 Task: Notify me when the flight departure time changes.
Action: Mouse moved to (46, 95)
Screenshot: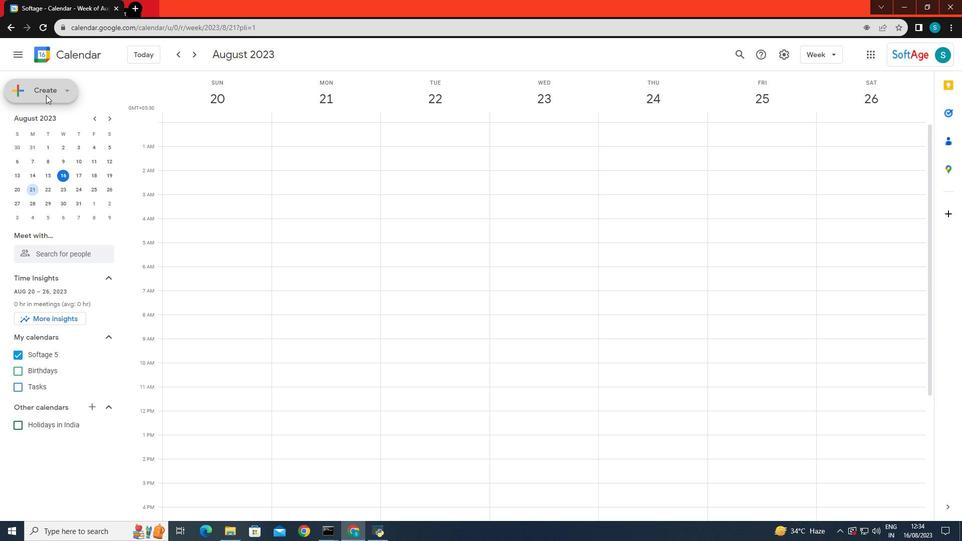 
Action: Mouse pressed left at (46, 95)
Screenshot: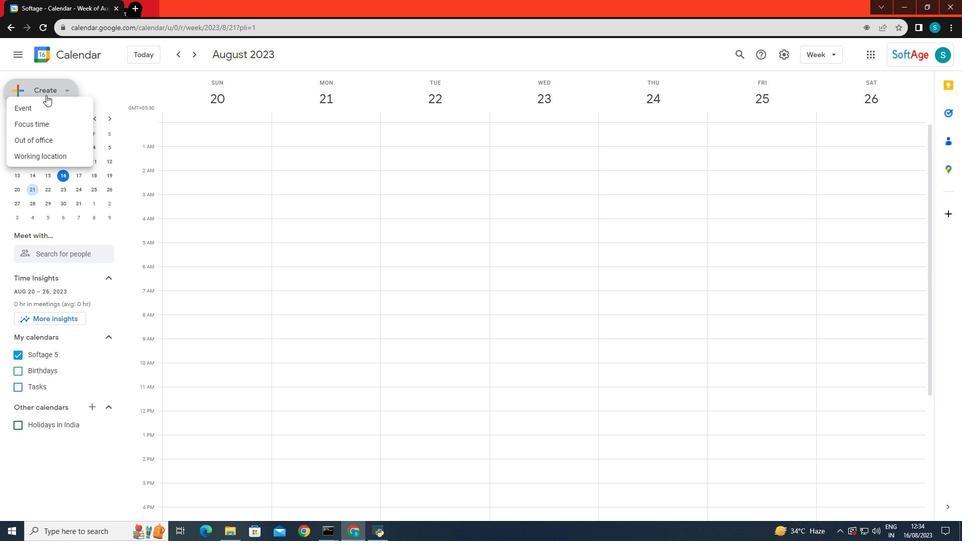 
Action: Mouse moved to (52, 122)
Screenshot: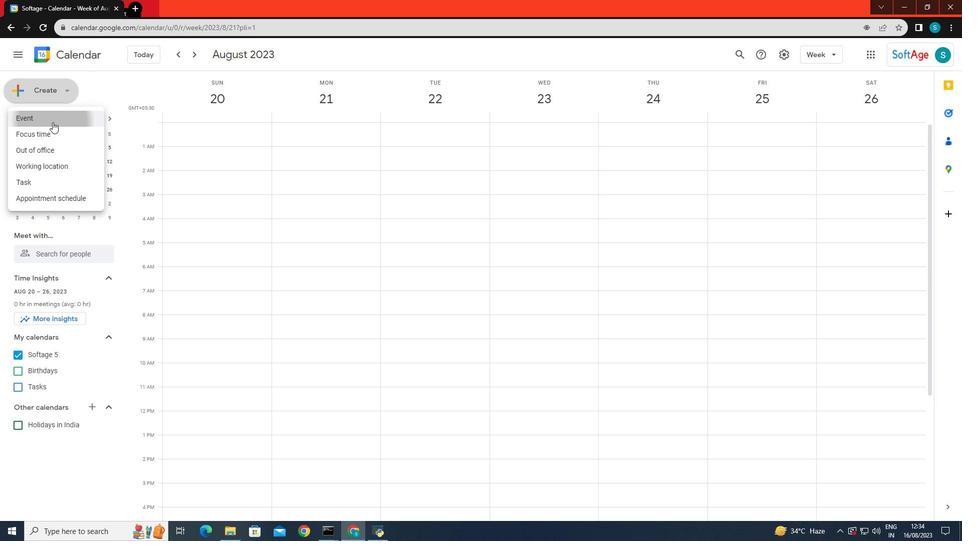
Action: Mouse pressed left at (52, 122)
Screenshot: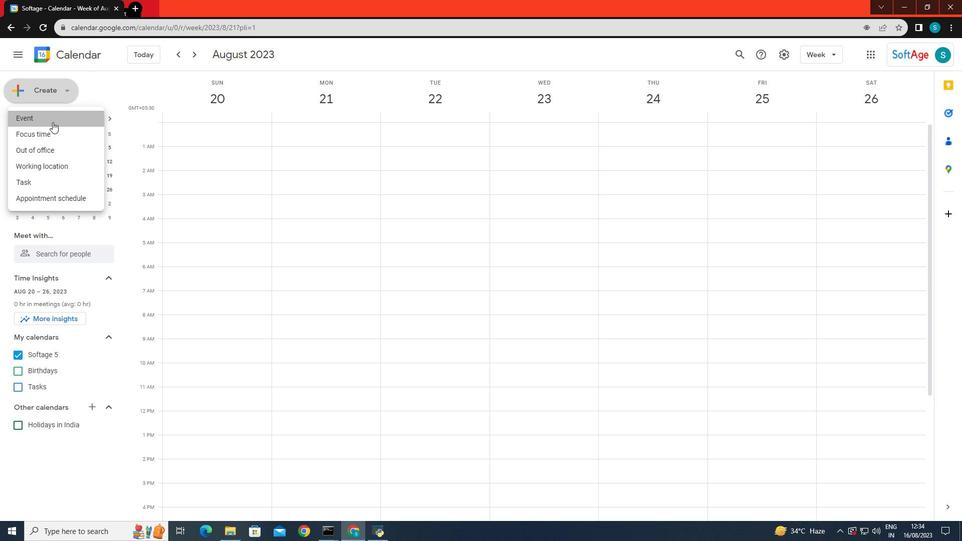 
Action: Mouse moved to (669, 423)
Screenshot: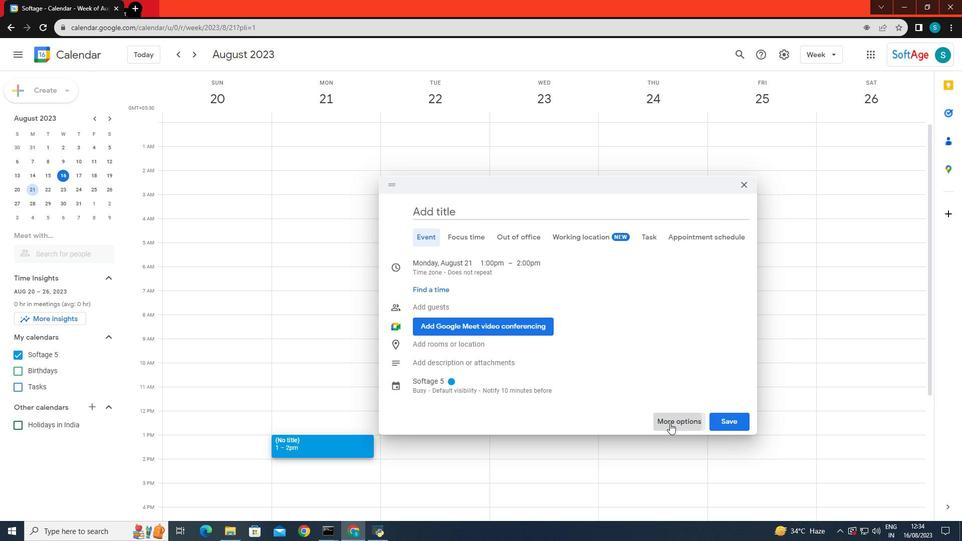 
Action: Mouse pressed left at (669, 423)
Screenshot: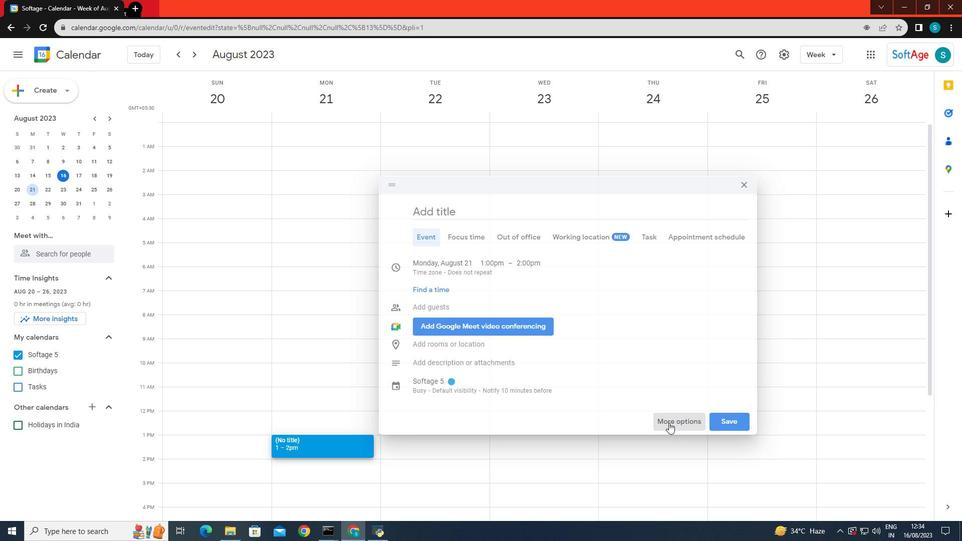
Action: Mouse moved to (93, 63)
Screenshot: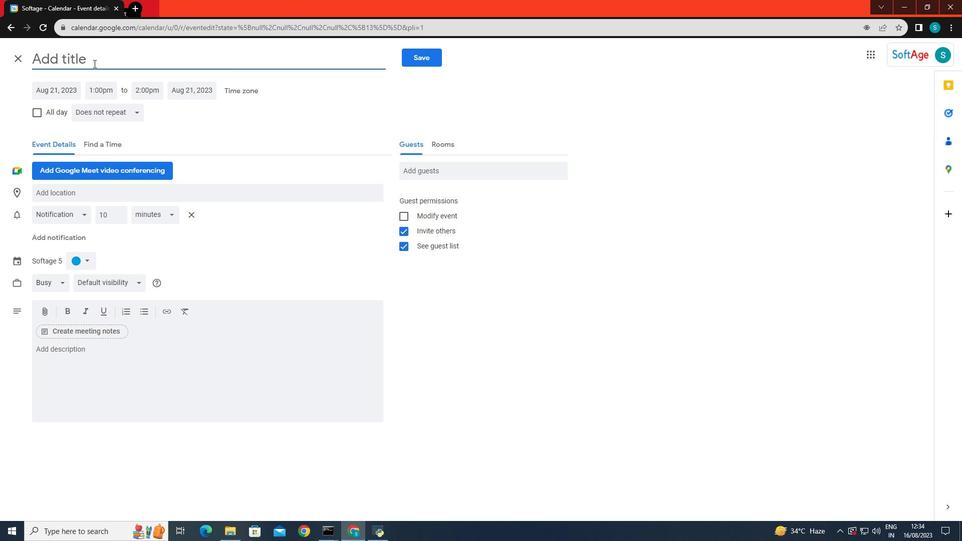 
Action: Mouse pressed left at (93, 63)
Screenshot: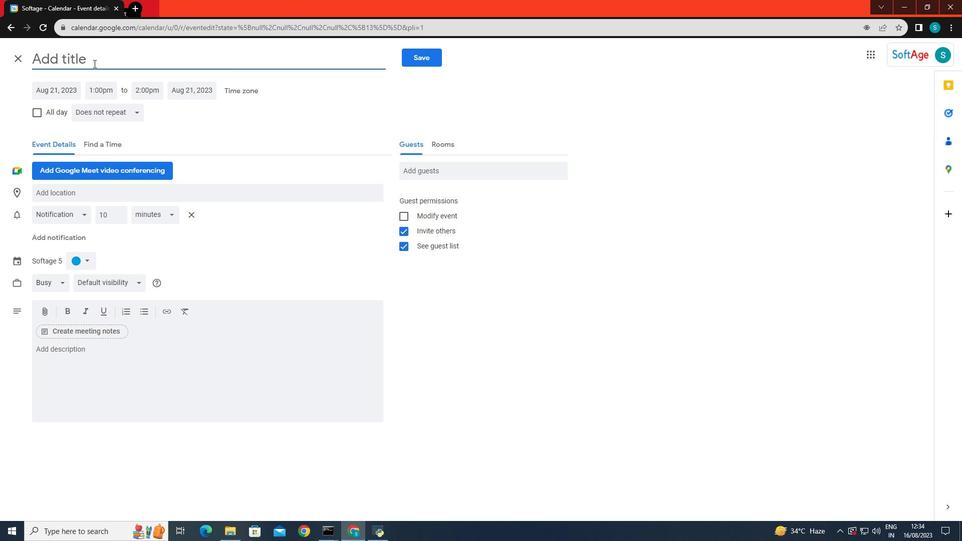 
Action: Key pressed d<Key.backspace><Key.caps_lock>F<Key.caps_lock>light<Key.space>departure<Key.space>time<Key.space>changes.
Screenshot: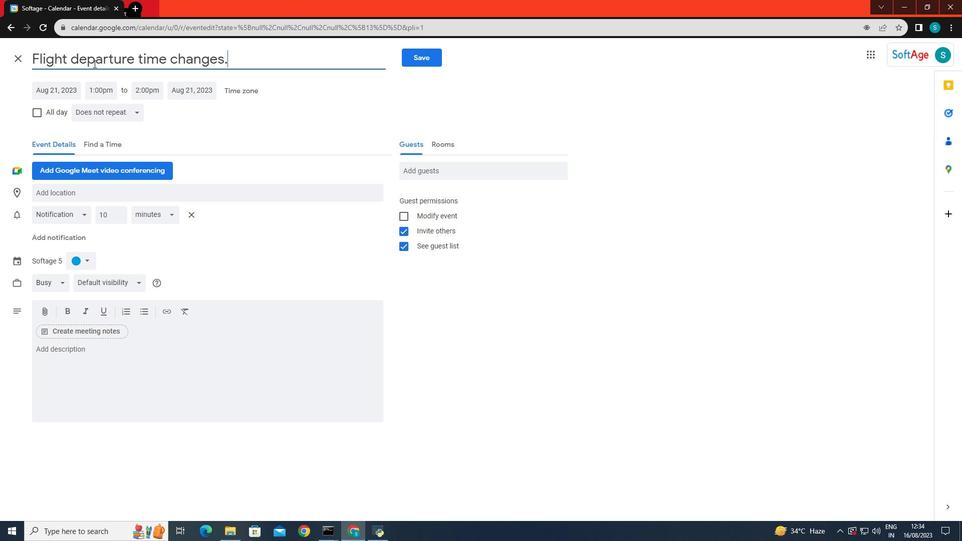 
Action: Mouse moved to (113, 93)
Screenshot: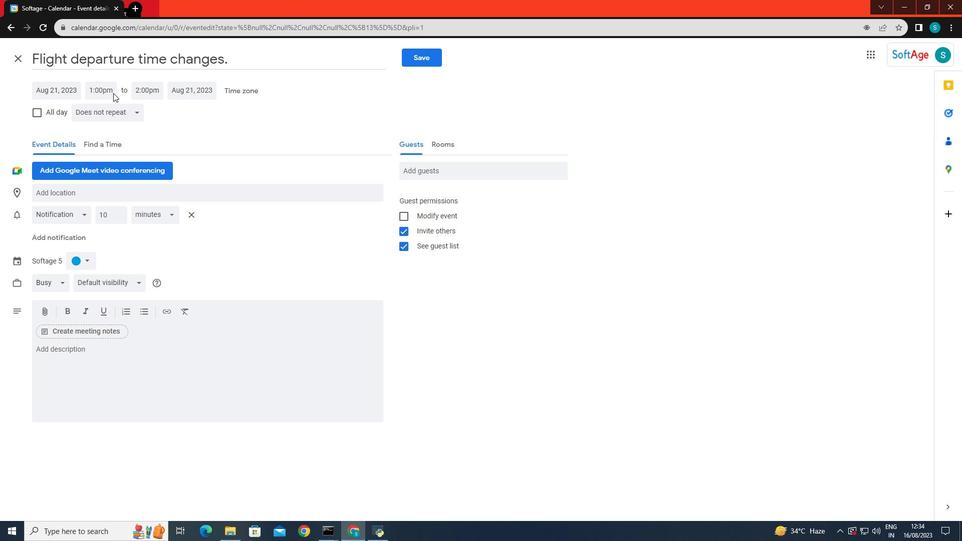 
Action: Mouse pressed left at (113, 93)
Screenshot: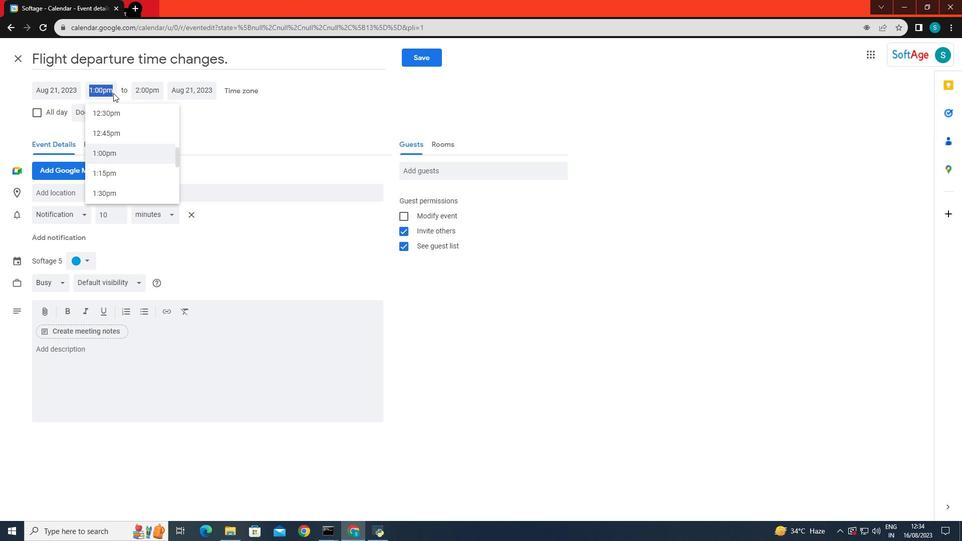 
Action: Mouse moved to (110, 173)
Screenshot: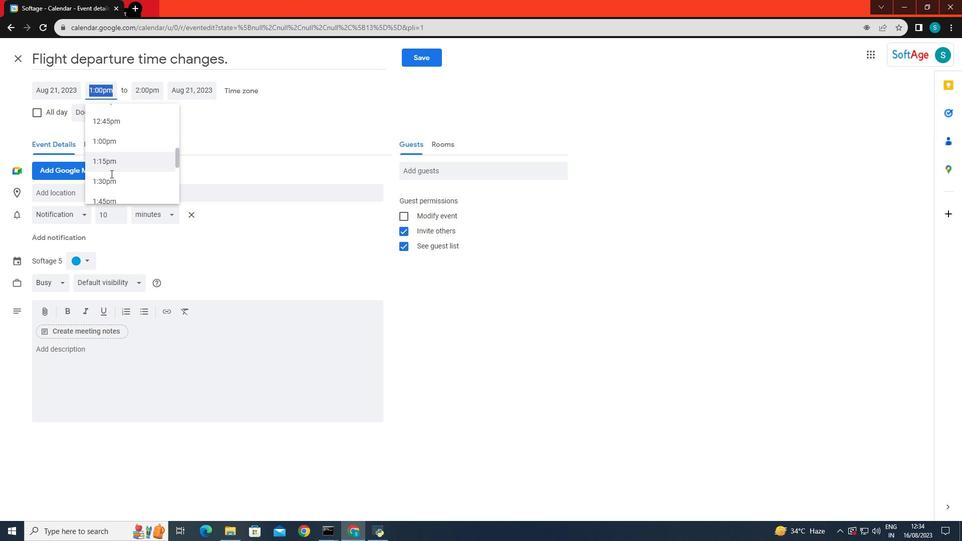 
Action: Mouse scrolled (110, 173) with delta (0, 0)
Screenshot: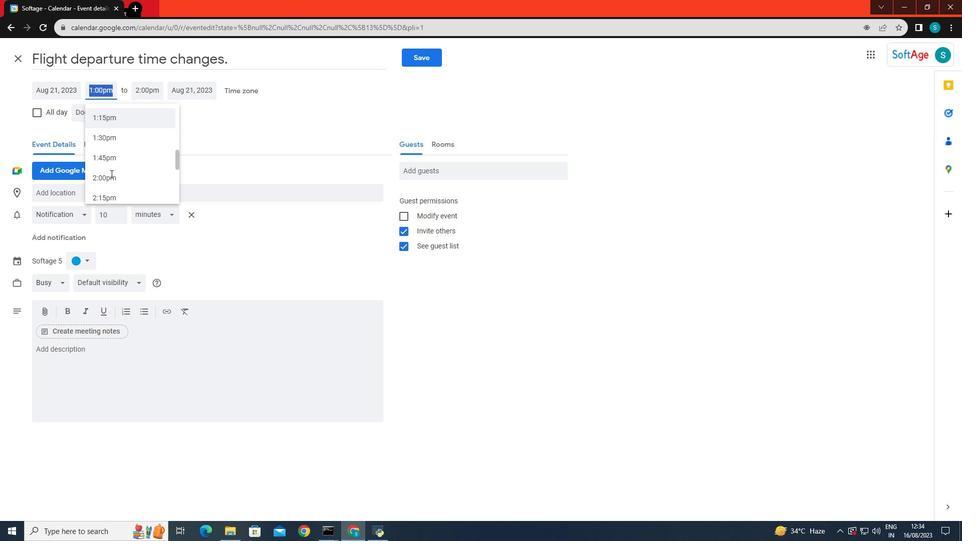 
Action: Mouse scrolled (110, 173) with delta (0, 0)
Screenshot: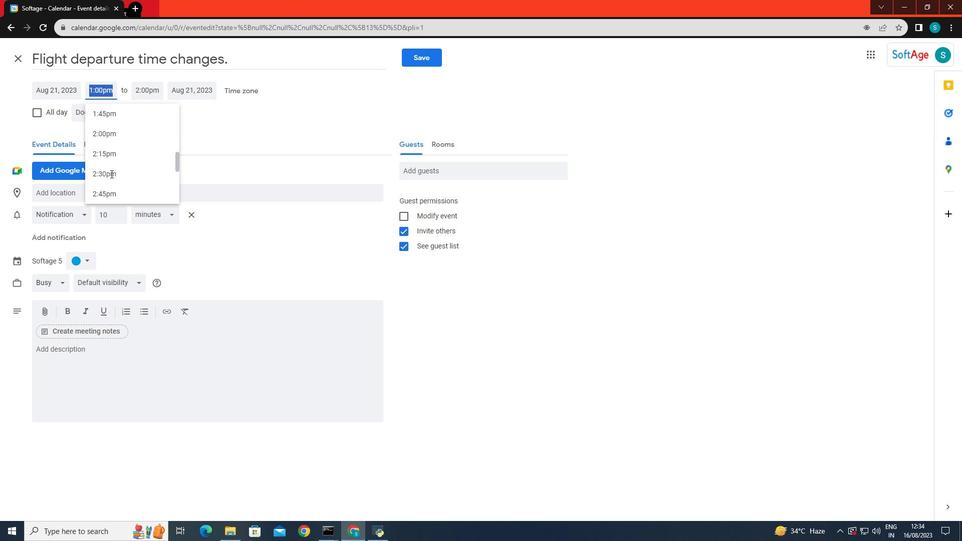 
Action: Mouse moved to (113, 137)
Screenshot: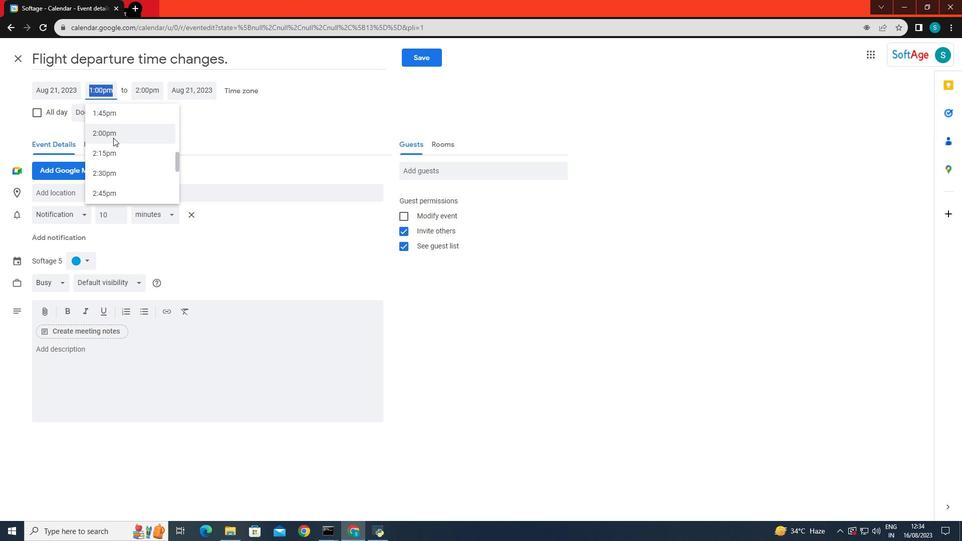 
Action: Mouse pressed left at (113, 137)
Screenshot: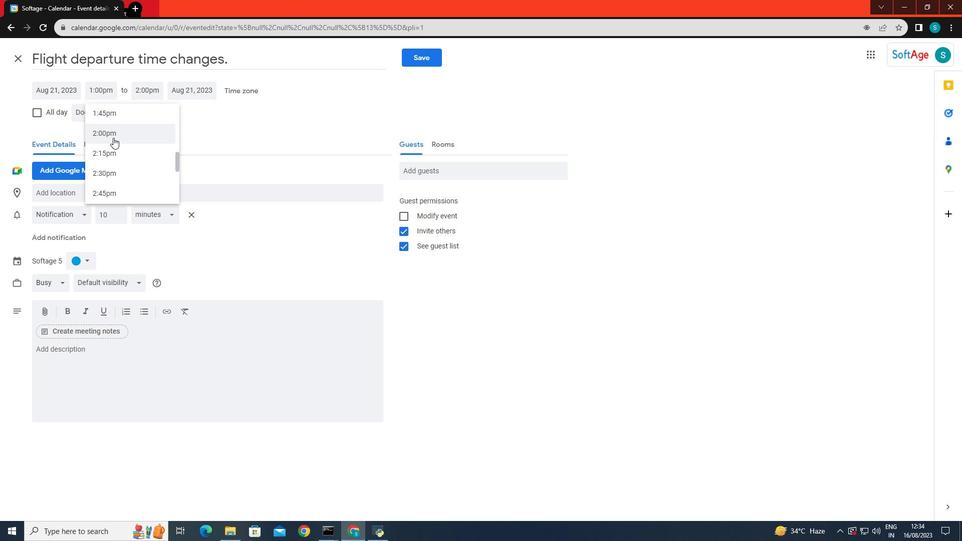 
Action: Mouse moved to (157, 91)
Screenshot: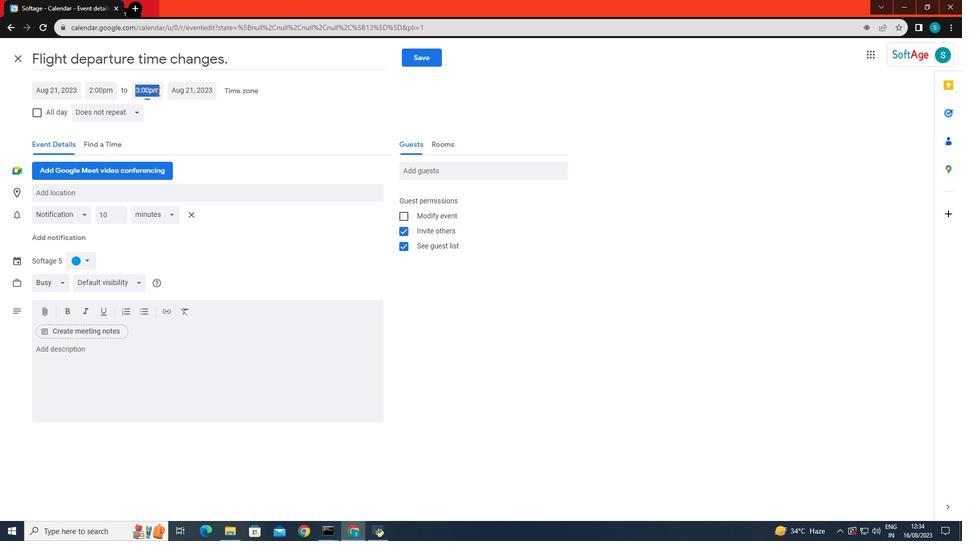 
Action: Mouse pressed left at (157, 91)
Screenshot: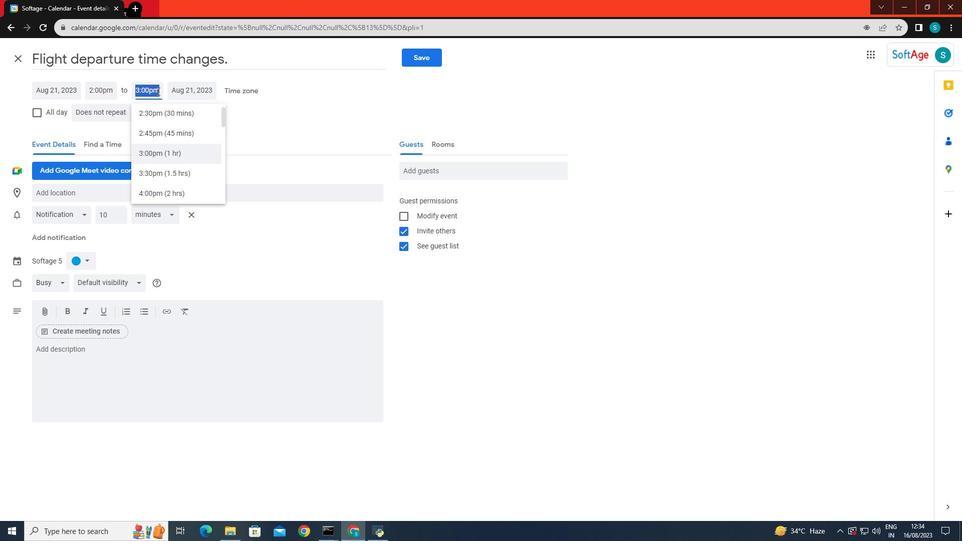 
Action: Mouse moved to (160, 194)
Screenshot: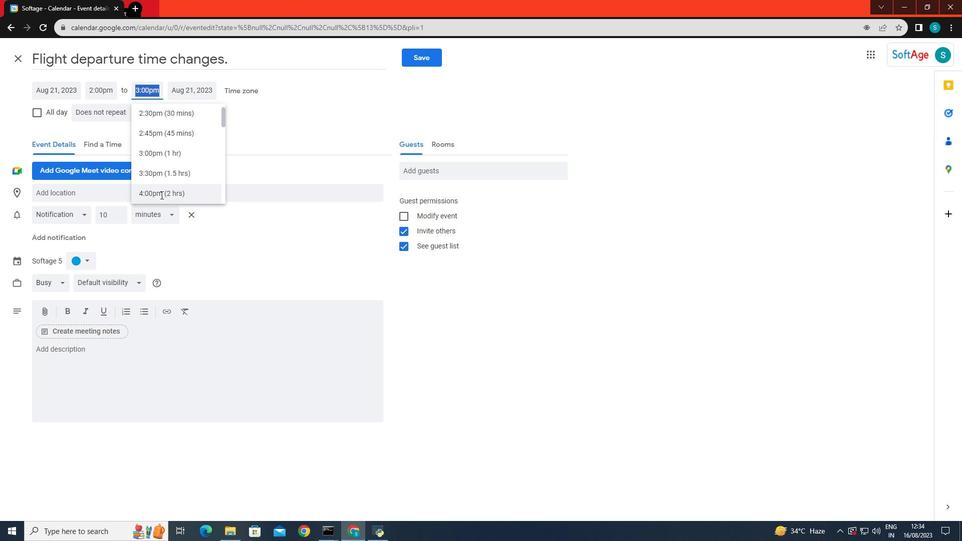 
Action: Mouse pressed left at (160, 194)
Screenshot: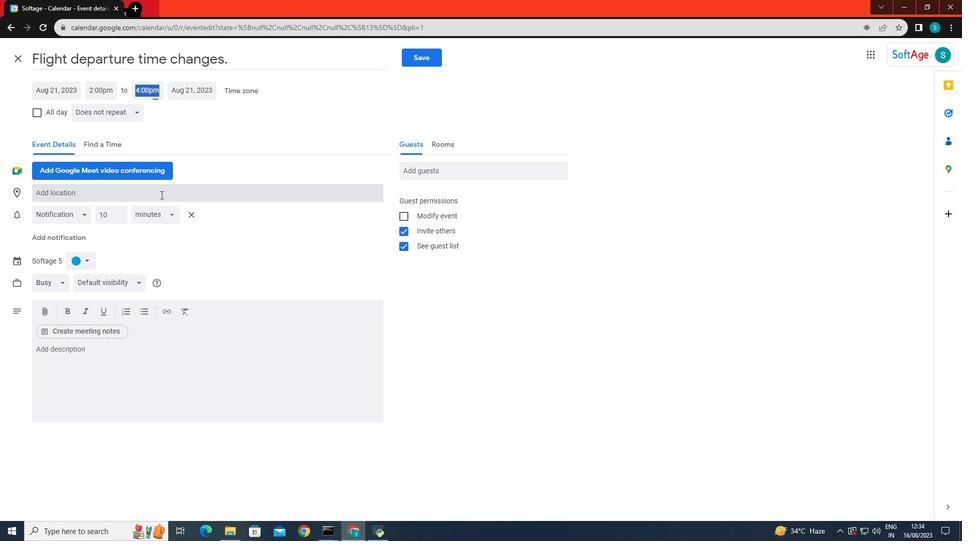 
Action: Mouse moved to (213, 128)
Screenshot: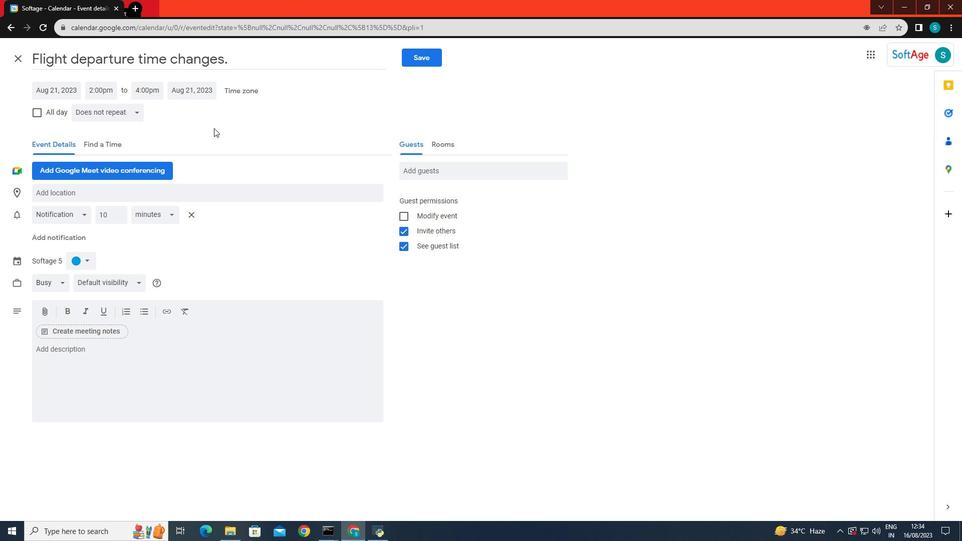 
Action: Mouse pressed left at (213, 128)
Screenshot: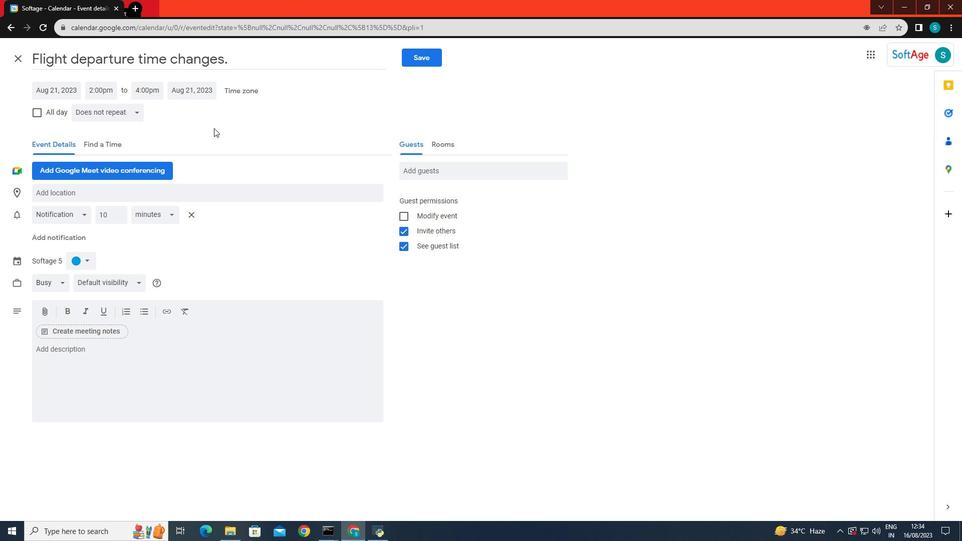 
Action: Mouse moved to (79, 215)
Screenshot: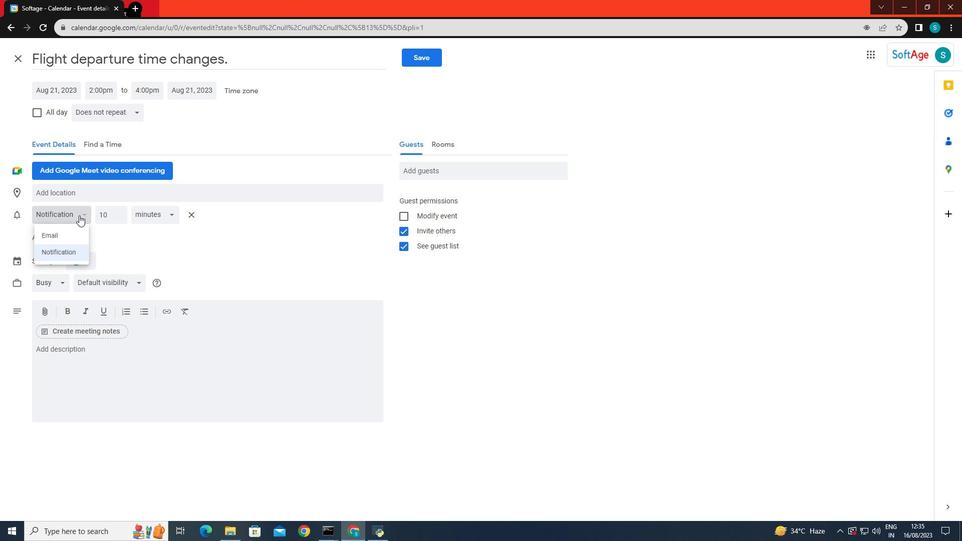 
Action: Mouse pressed left at (79, 215)
Screenshot: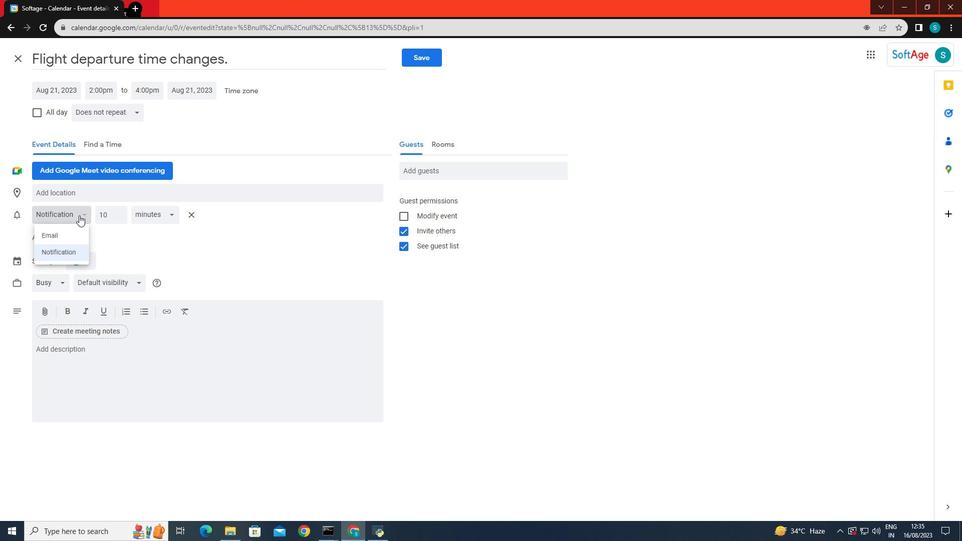 
Action: Mouse moved to (64, 237)
Screenshot: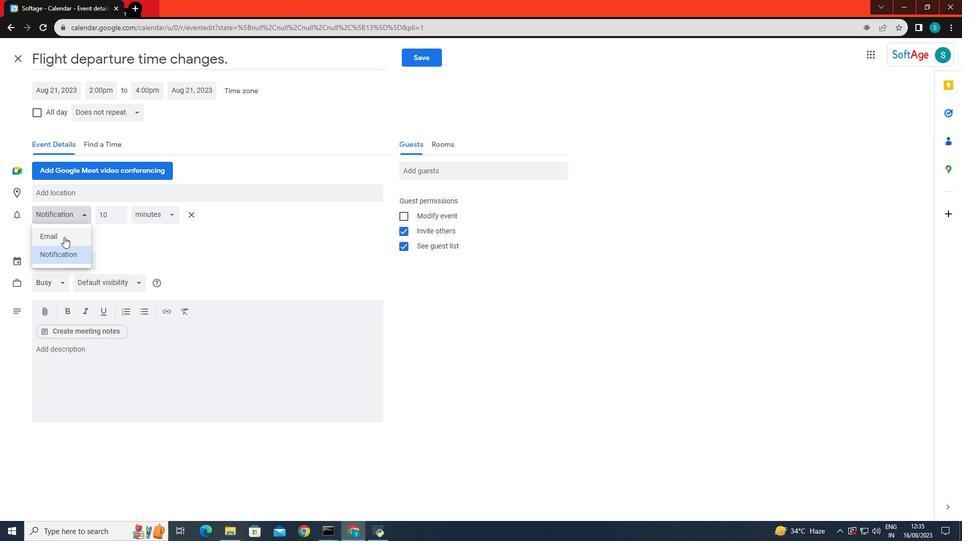 
Action: Mouse pressed left at (64, 237)
Screenshot: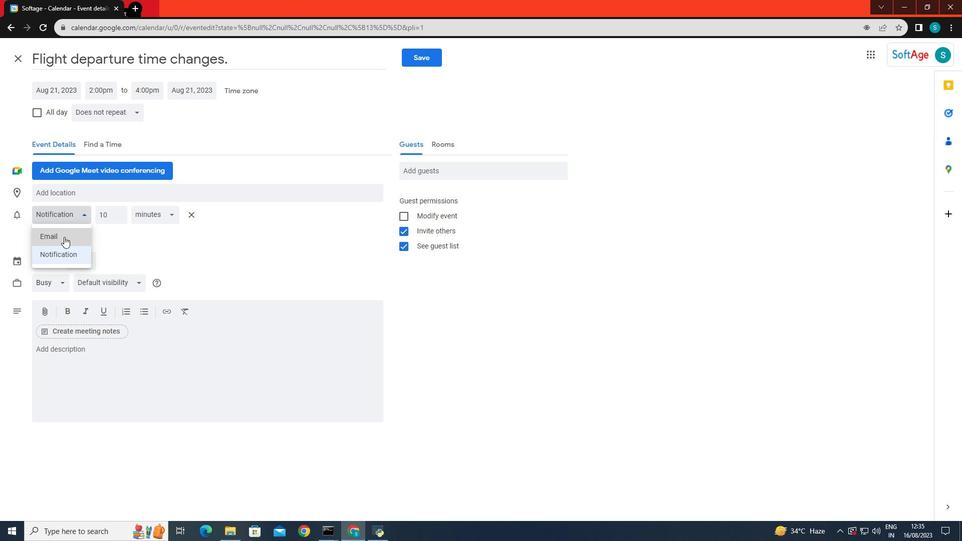 
Action: Mouse moved to (65, 216)
Screenshot: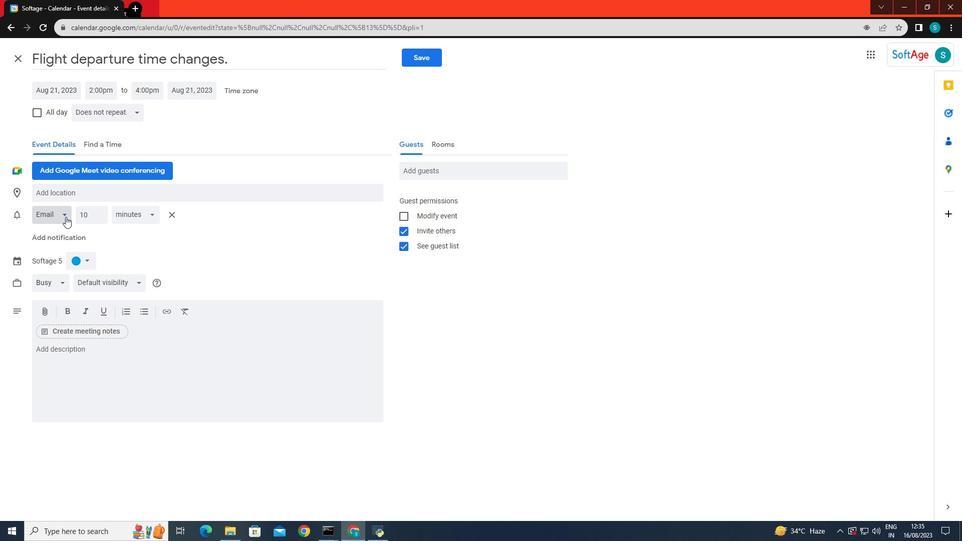 
Action: Mouse pressed left at (65, 216)
Screenshot: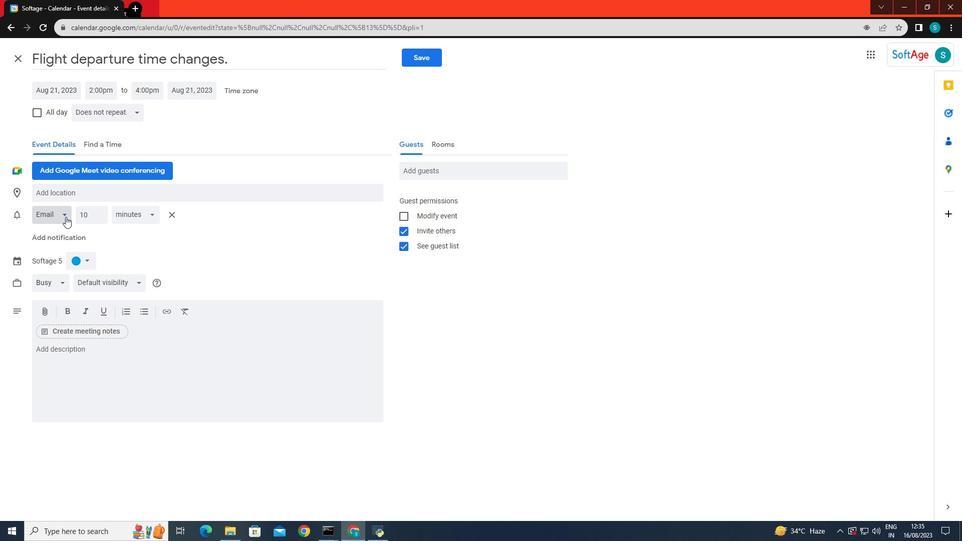 
Action: Mouse moved to (60, 261)
Screenshot: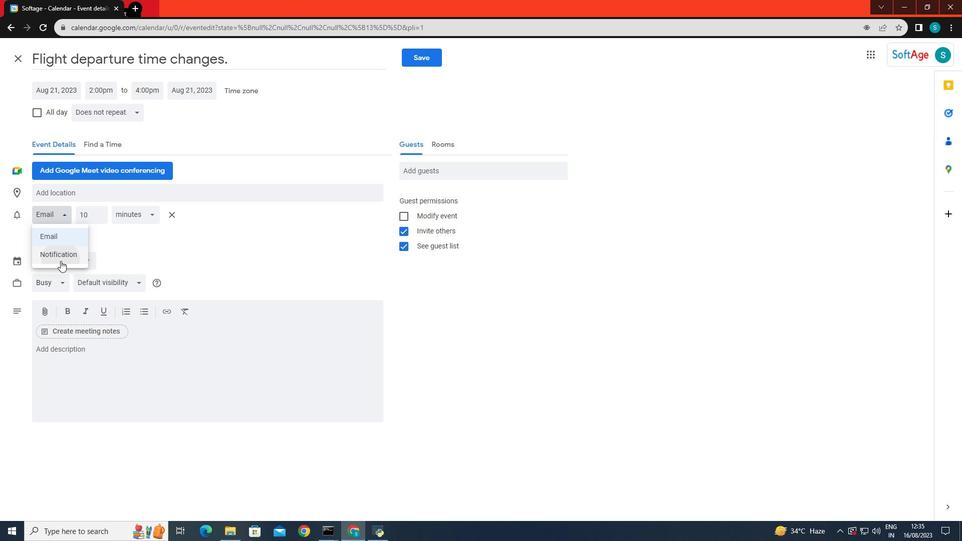
Action: Mouse pressed left at (60, 261)
Screenshot: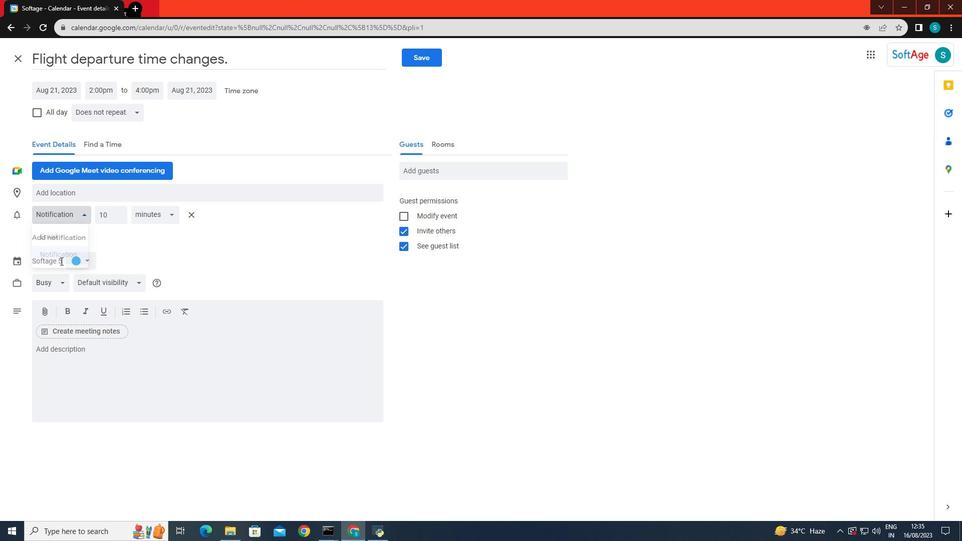
Action: Mouse moved to (120, 212)
Screenshot: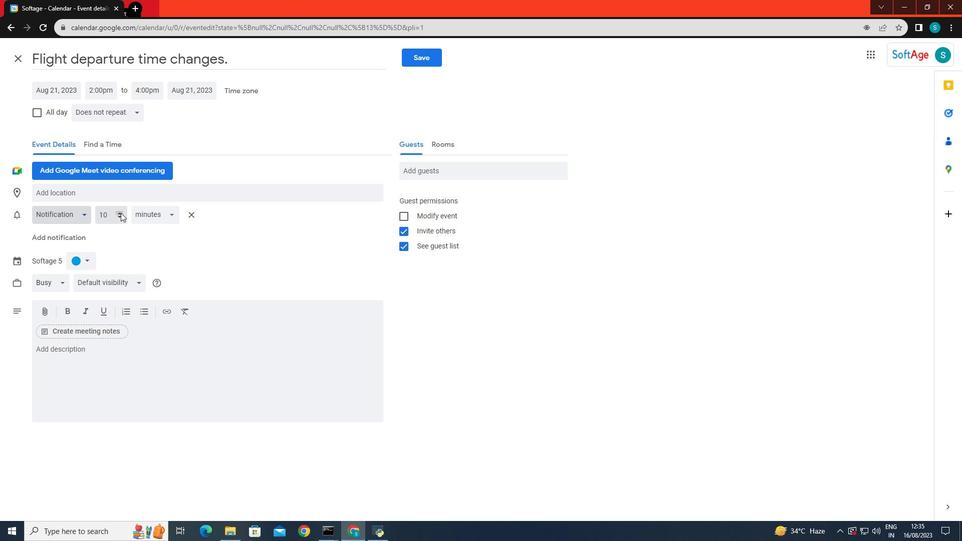 
Action: Mouse pressed left at (120, 212)
Screenshot: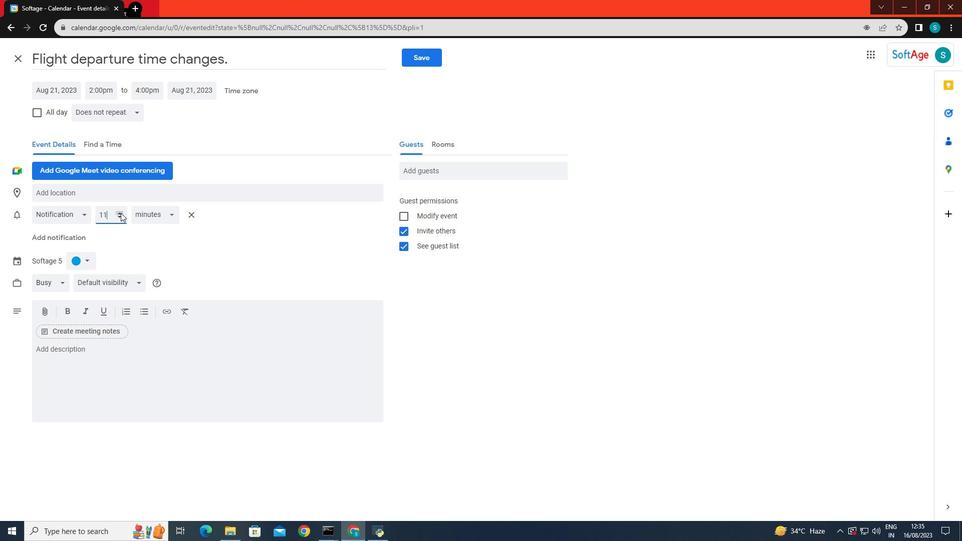 
Action: Mouse pressed left at (120, 212)
Screenshot: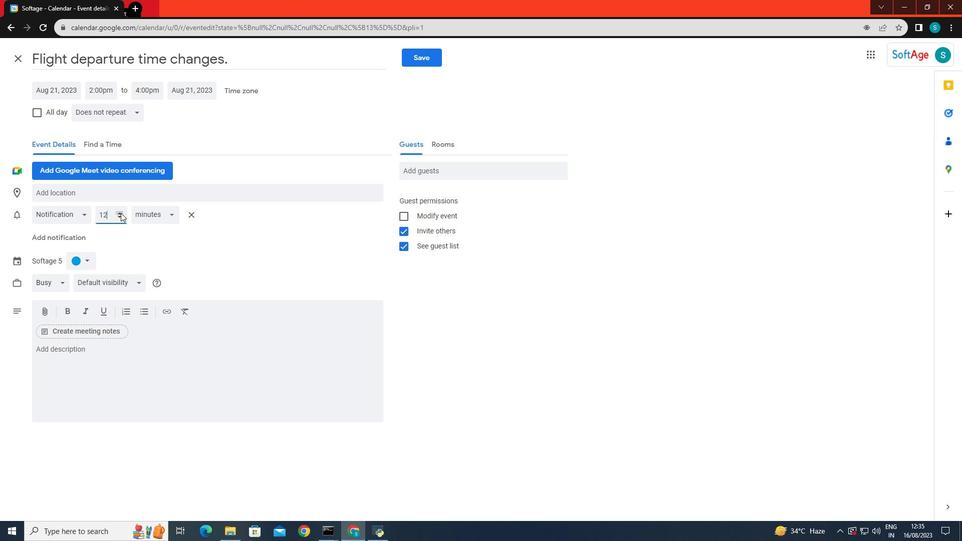 
Action: Mouse pressed left at (120, 212)
Screenshot: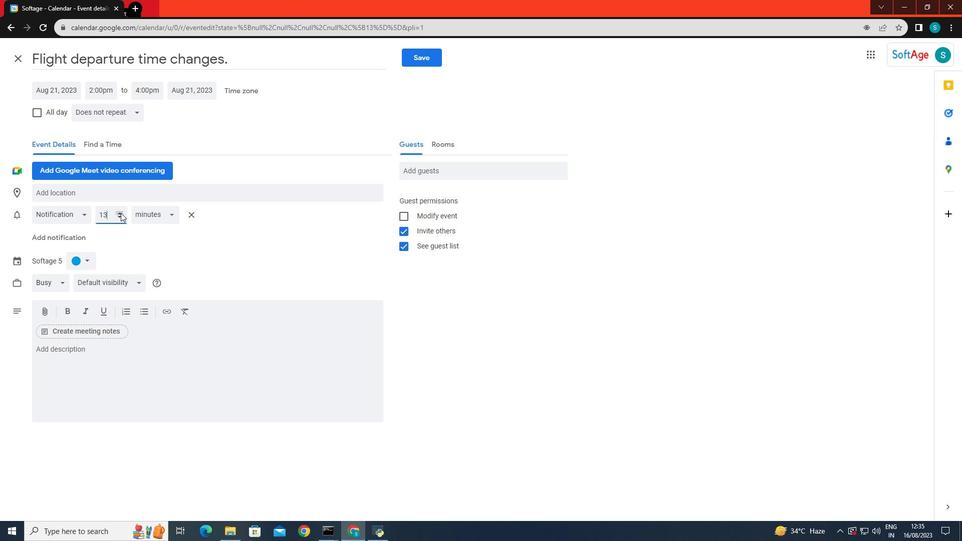 
Action: Mouse moved to (120, 220)
Screenshot: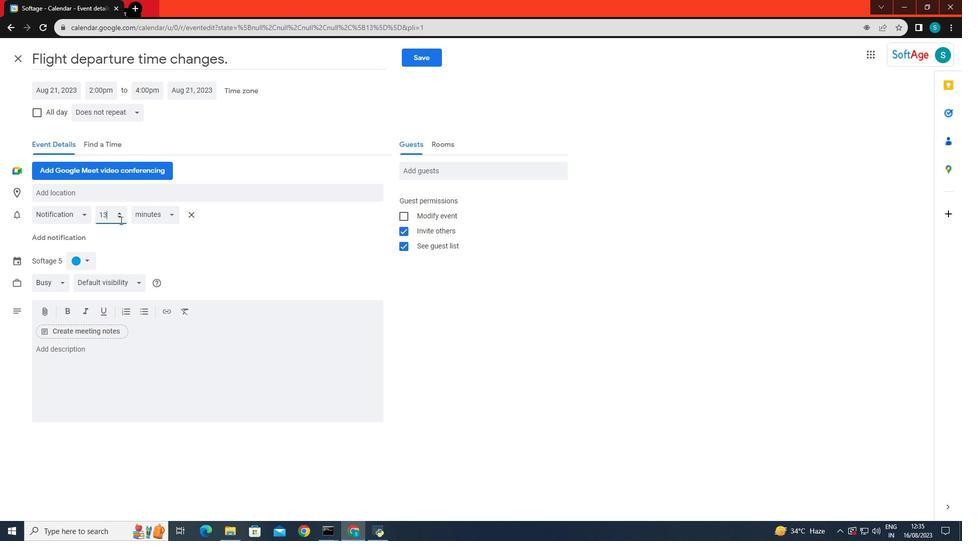 
Action: Mouse pressed left at (120, 220)
Screenshot: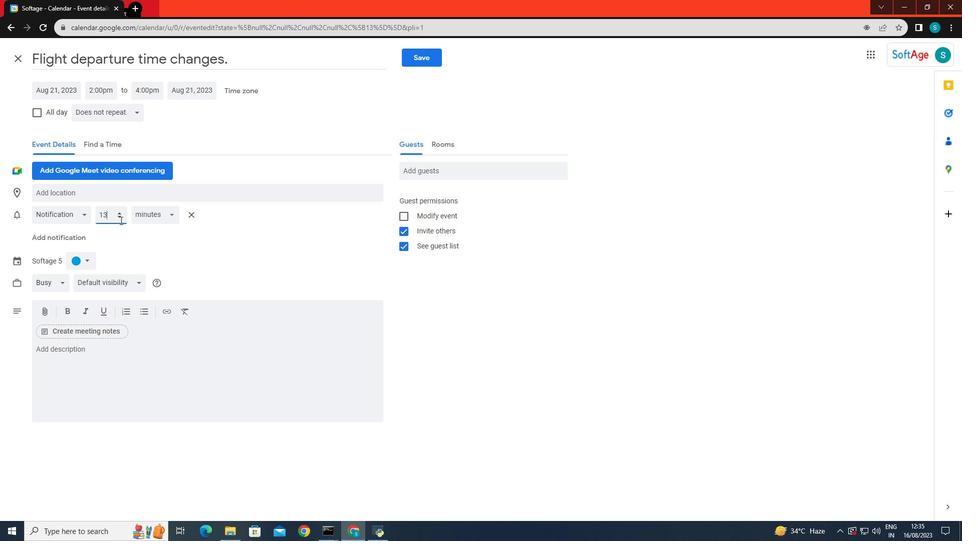 
Action: Mouse moved to (118, 218)
Screenshot: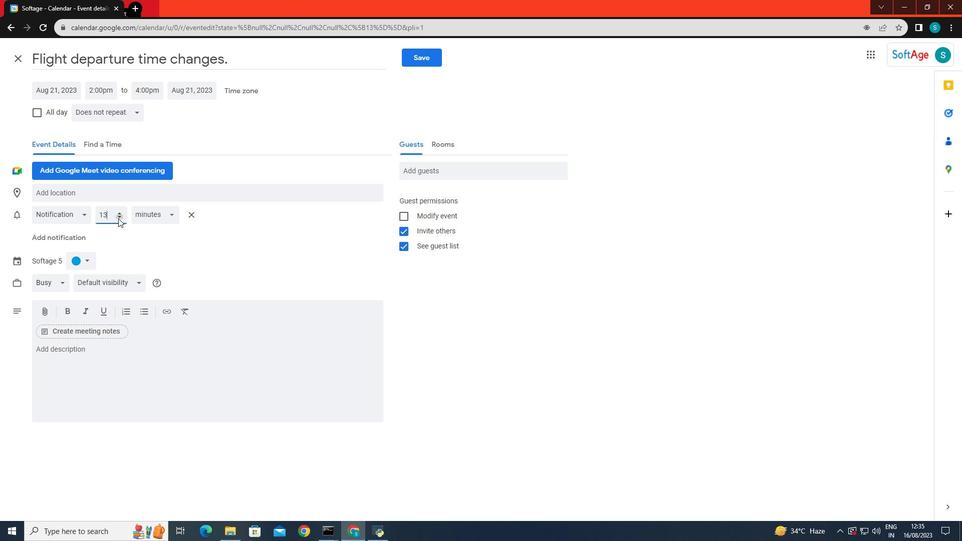 
Action: Mouse pressed left at (118, 218)
Screenshot: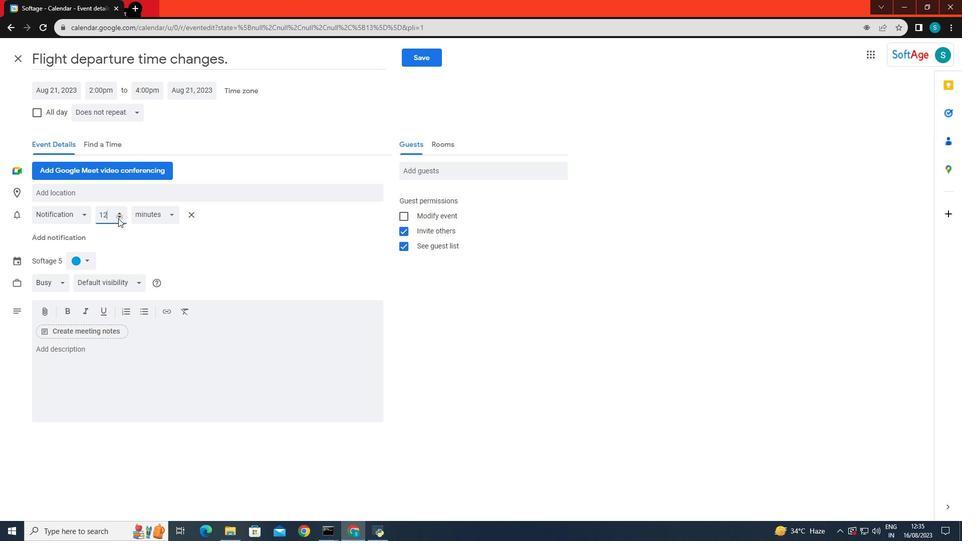 
Action: Mouse pressed left at (118, 218)
Screenshot: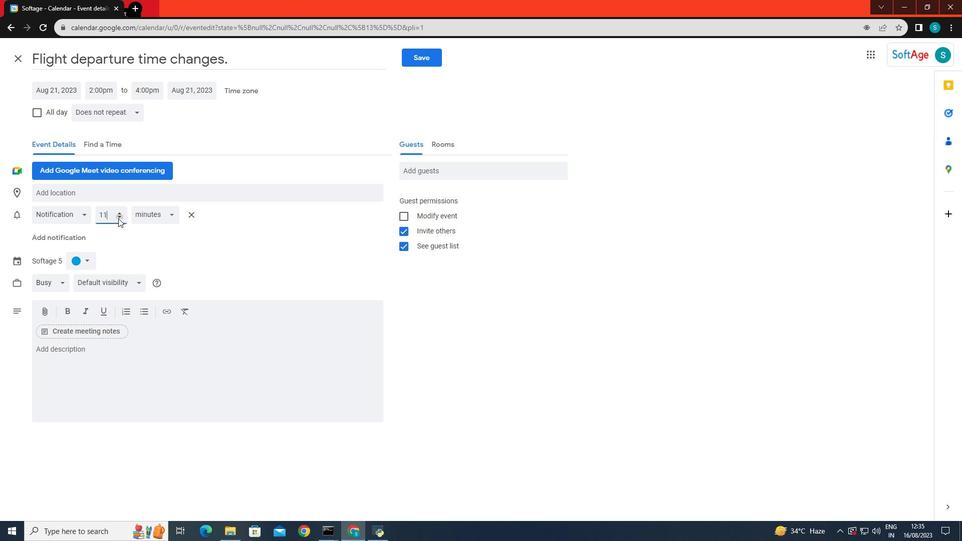 
Action: Mouse pressed left at (118, 218)
Screenshot: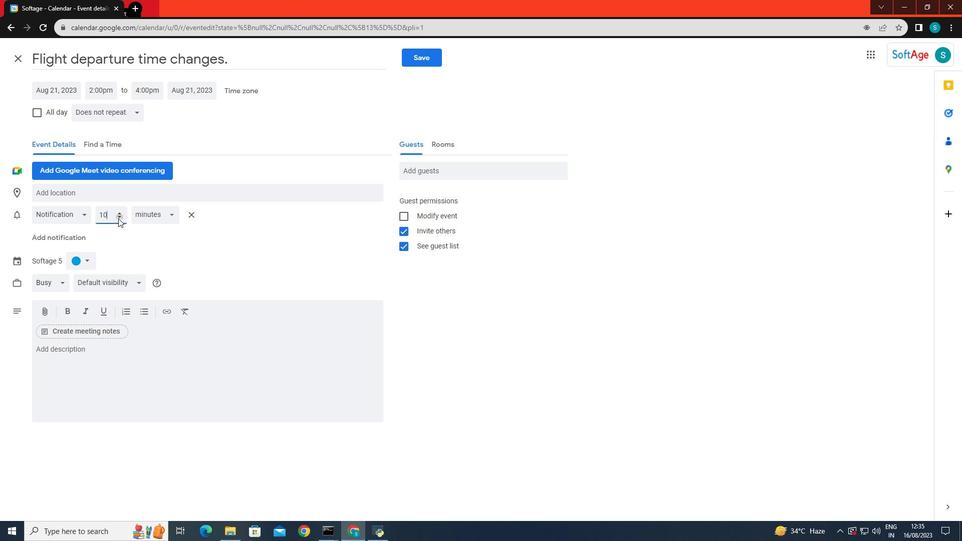 
Action: Mouse moved to (154, 246)
Screenshot: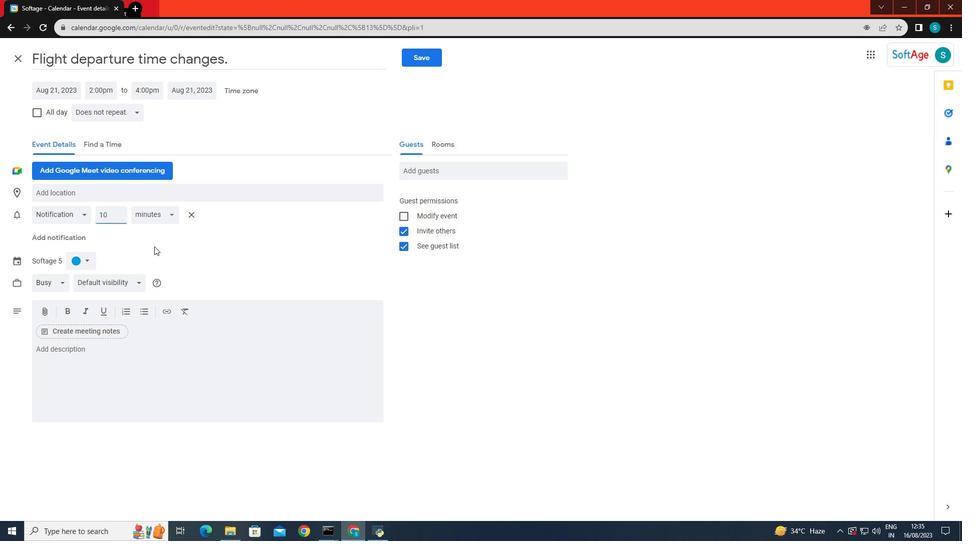 
Action: Mouse pressed left at (154, 246)
Screenshot: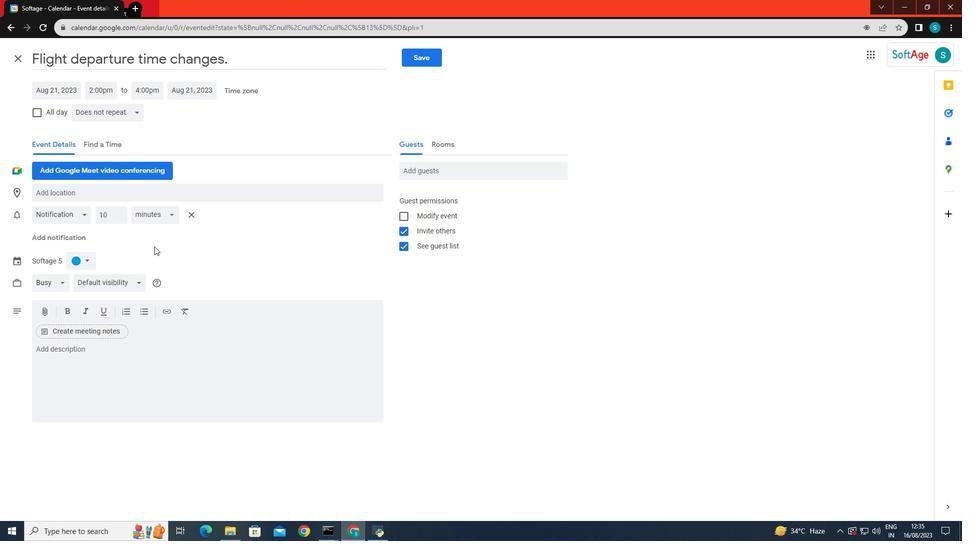 
Action: Mouse moved to (160, 214)
Screenshot: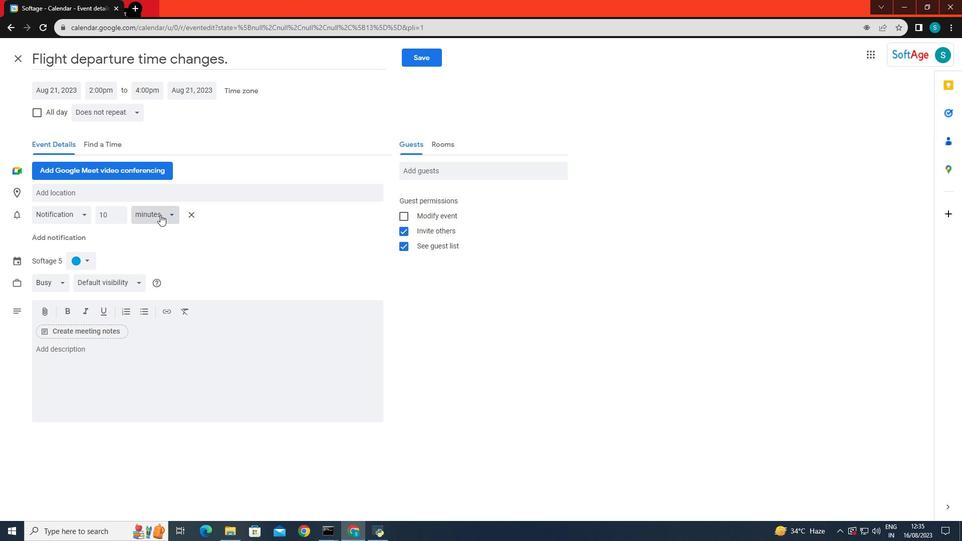 
Action: Mouse pressed left at (160, 214)
Screenshot: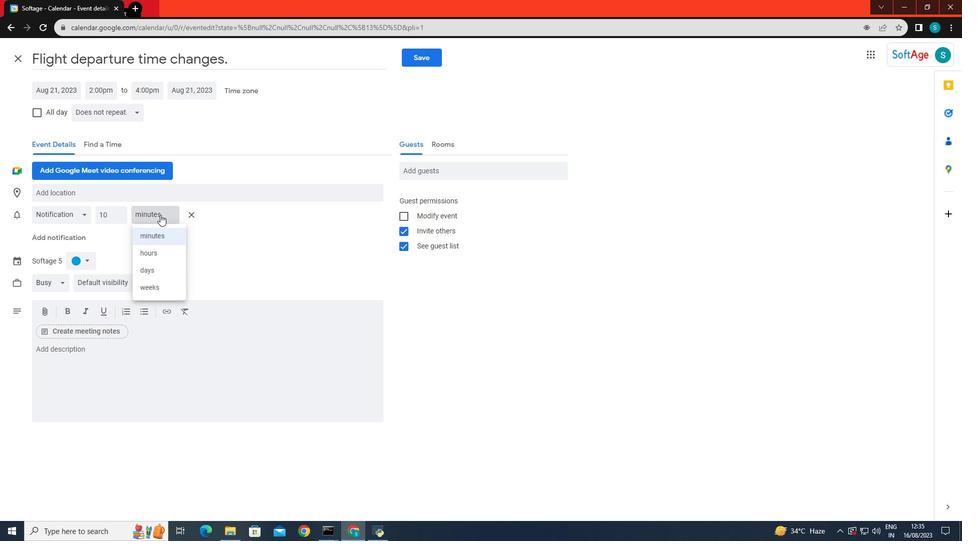 
Action: Mouse pressed left at (160, 214)
Screenshot: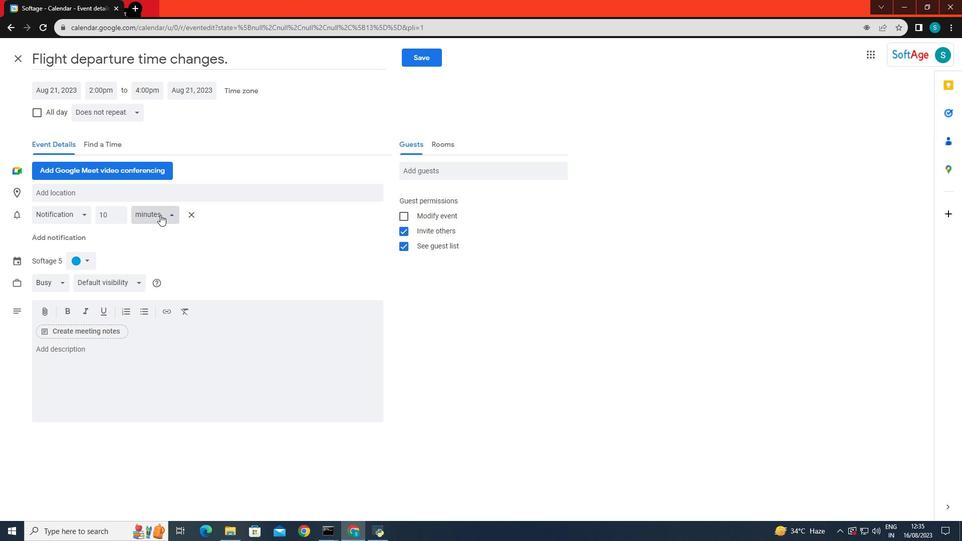 
Action: Mouse moved to (163, 219)
Screenshot: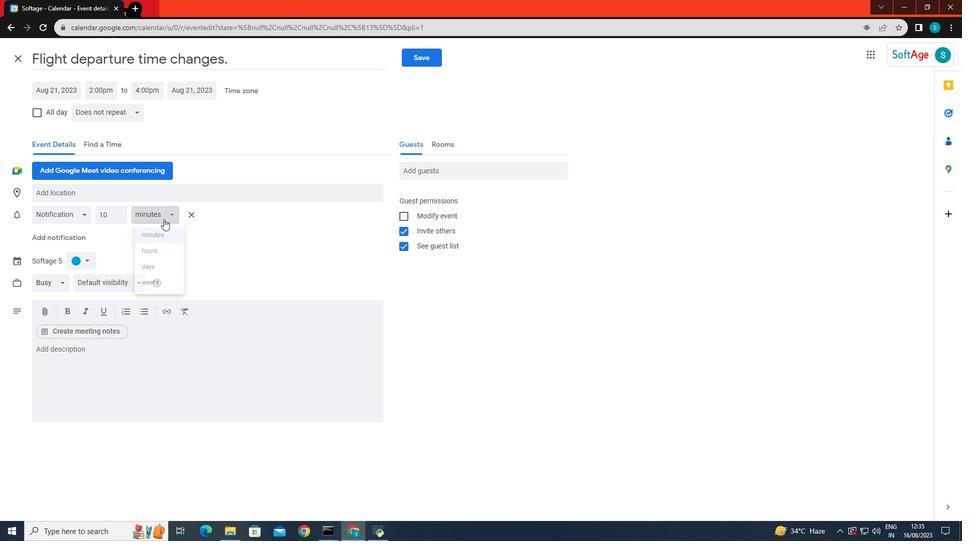 
Action: Mouse pressed left at (163, 219)
Screenshot: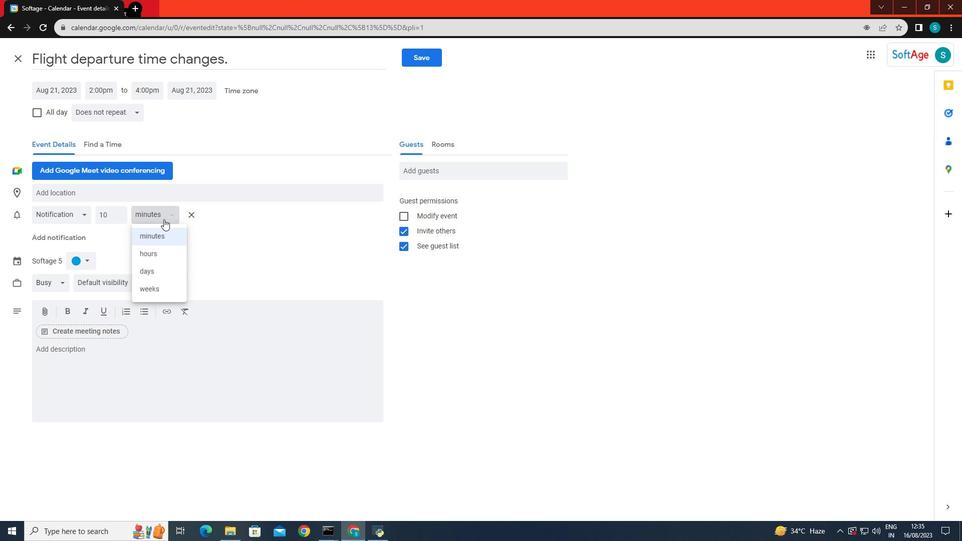
Action: Mouse moved to (156, 255)
Screenshot: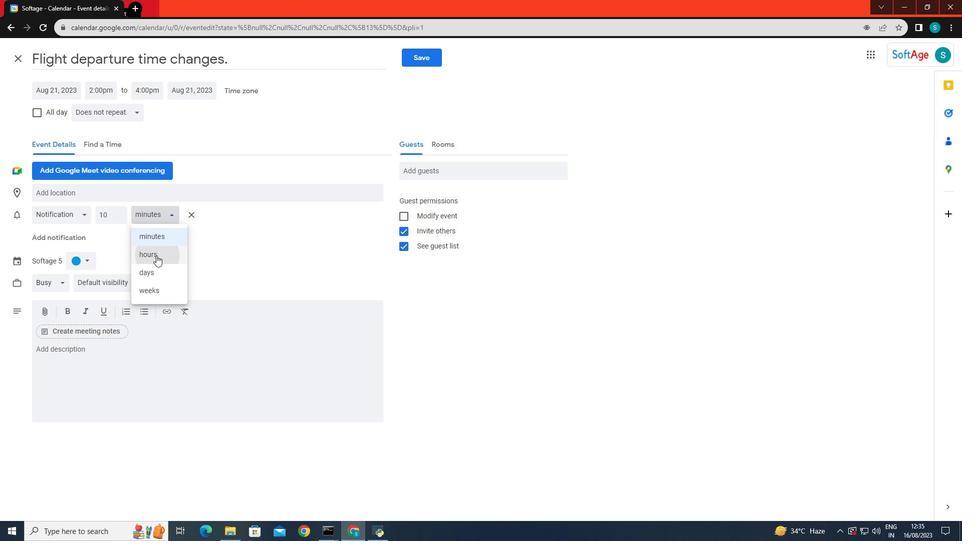 
Action: Mouse pressed left at (156, 255)
Screenshot: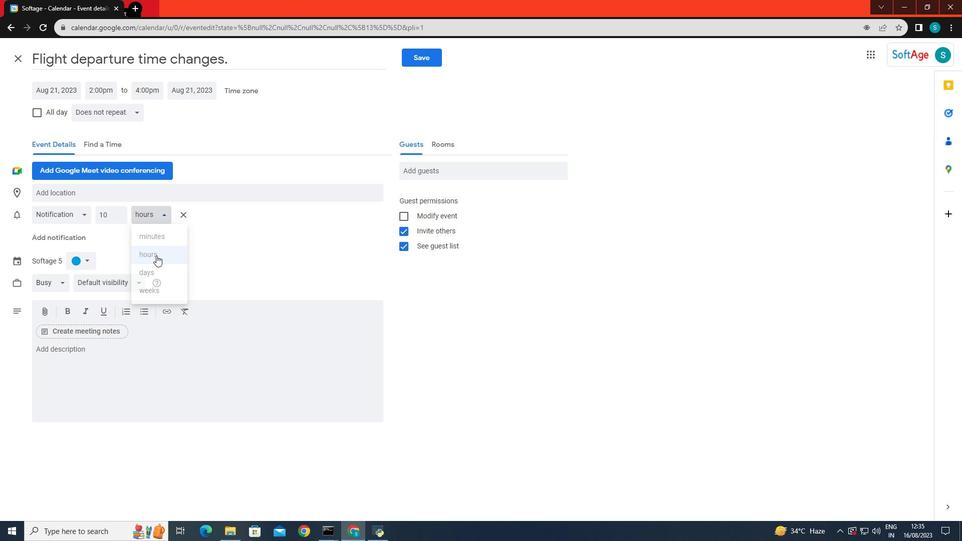 
Action: Mouse moved to (112, 212)
Screenshot: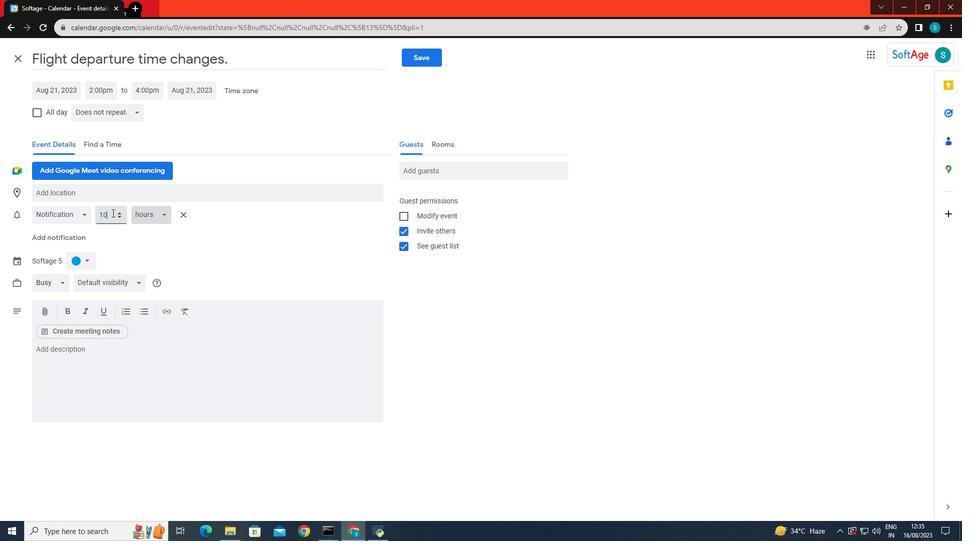 
Action: Mouse pressed left at (112, 212)
Screenshot: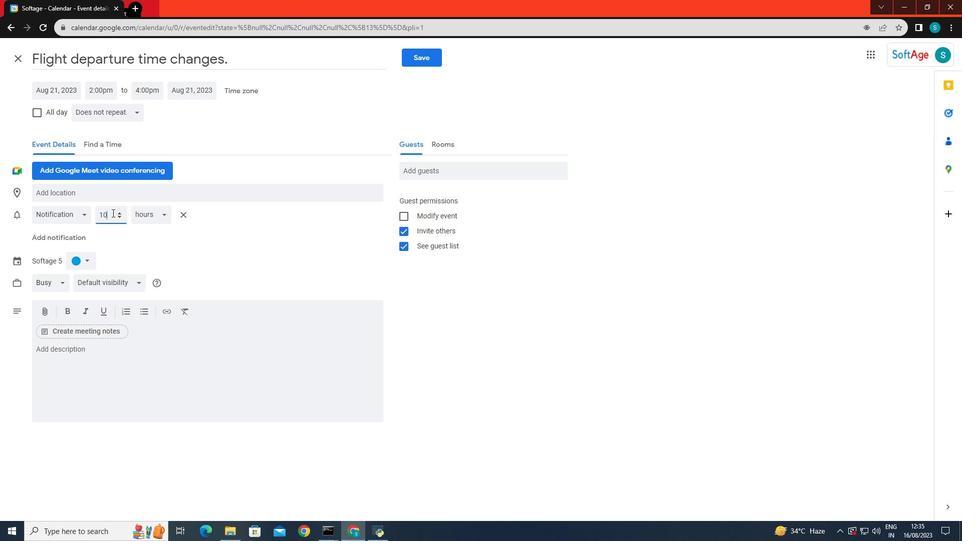 
Action: Mouse moved to (119, 218)
Screenshot: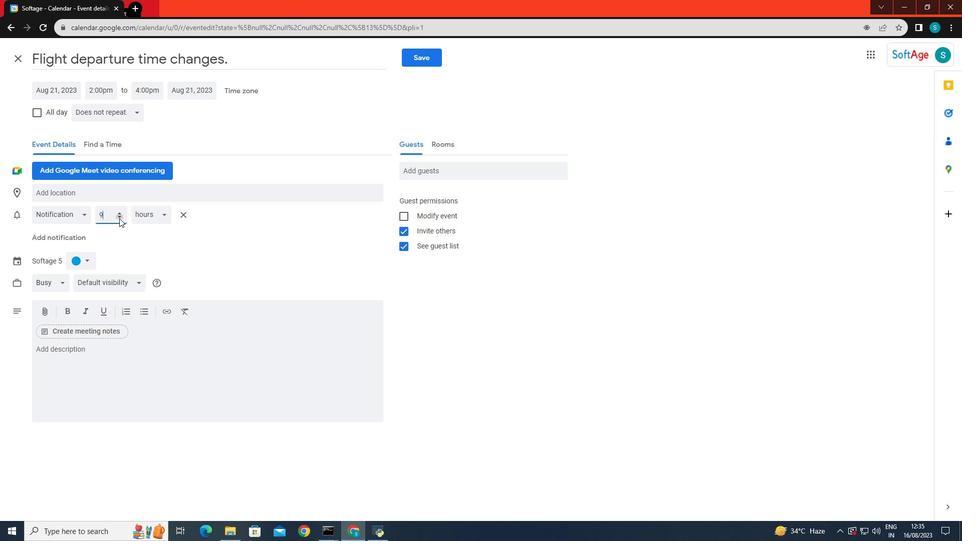 
Action: Mouse pressed left at (119, 218)
Screenshot: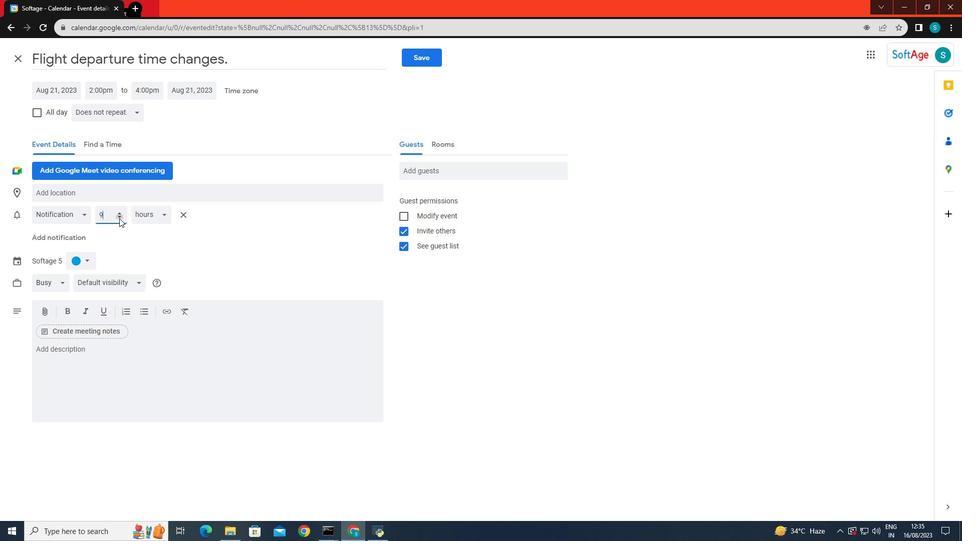 
Action: Mouse pressed left at (119, 218)
Screenshot: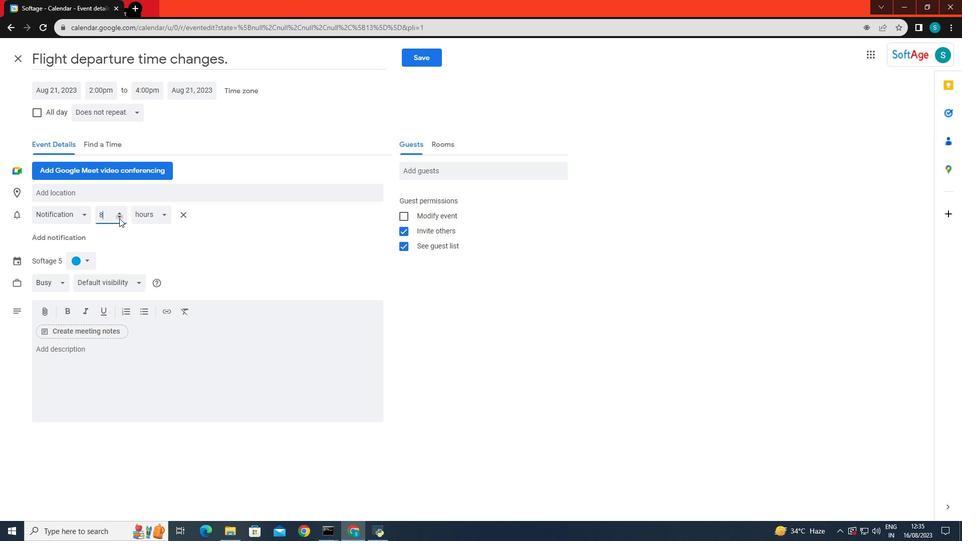 
Action: Mouse pressed left at (119, 218)
Screenshot: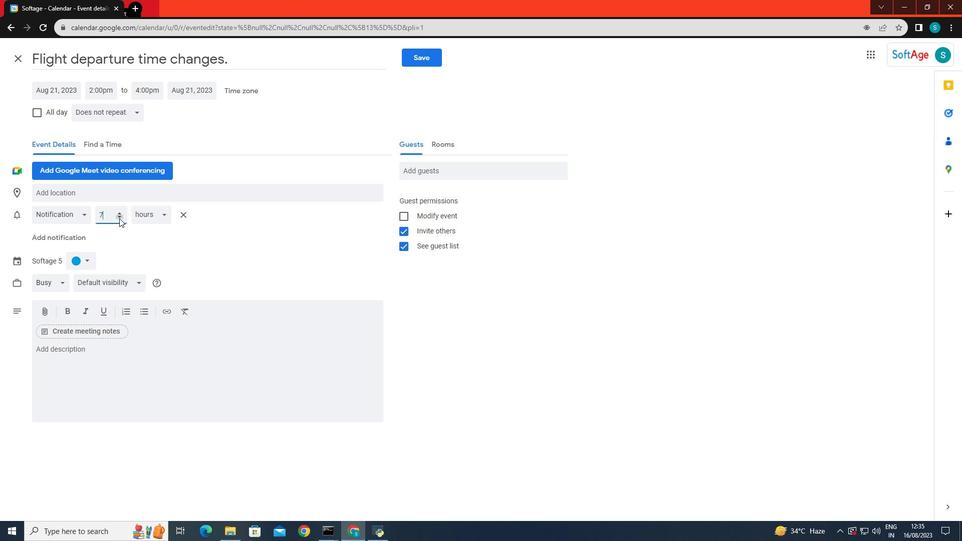 
Action: Mouse pressed left at (119, 218)
Screenshot: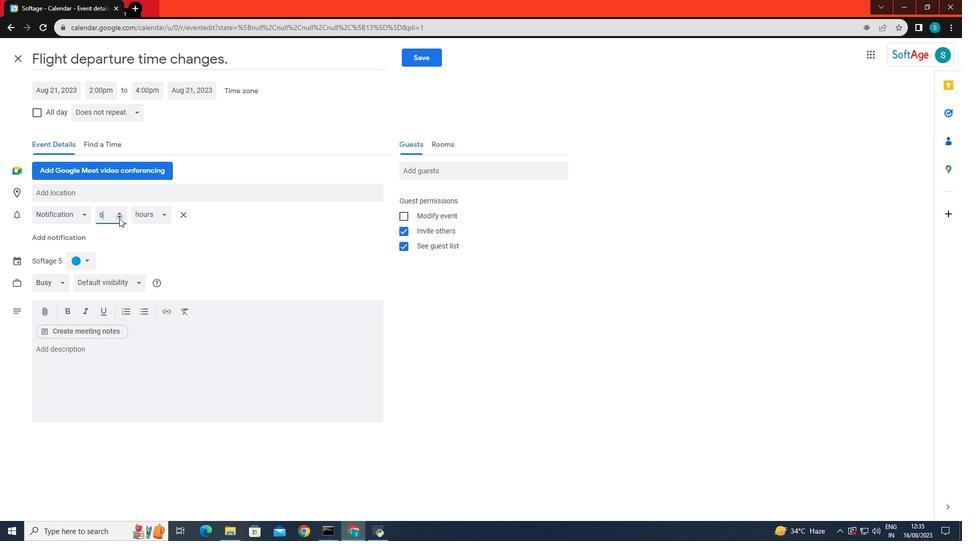 
Action: Mouse pressed left at (119, 218)
Screenshot: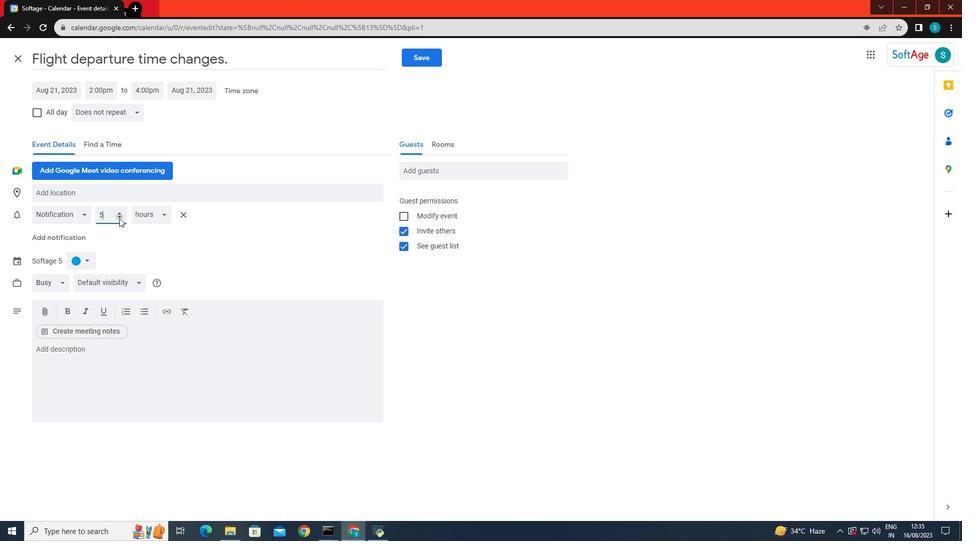 
Action: Mouse pressed left at (119, 218)
Screenshot: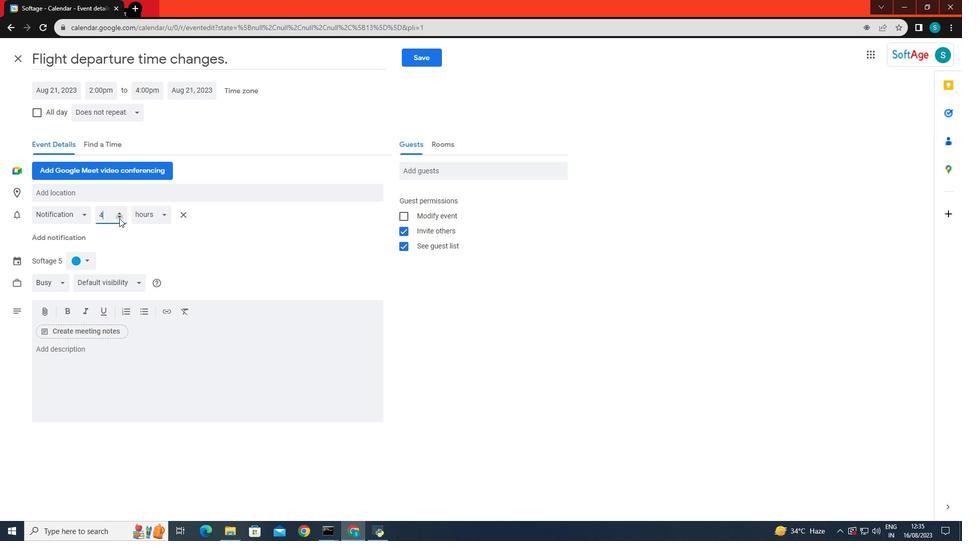 
Action: Mouse pressed left at (119, 218)
Screenshot: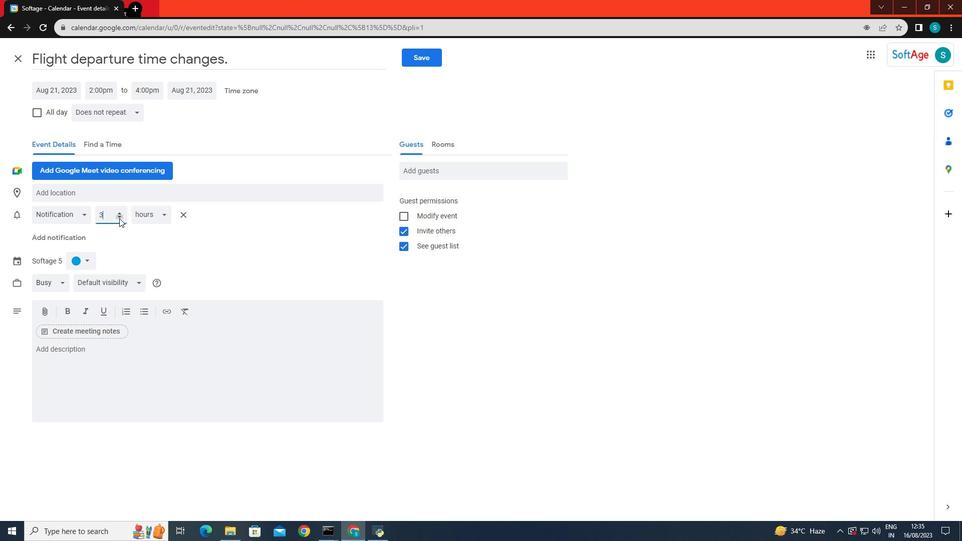 
Action: Mouse pressed left at (119, 218)
Screenshot: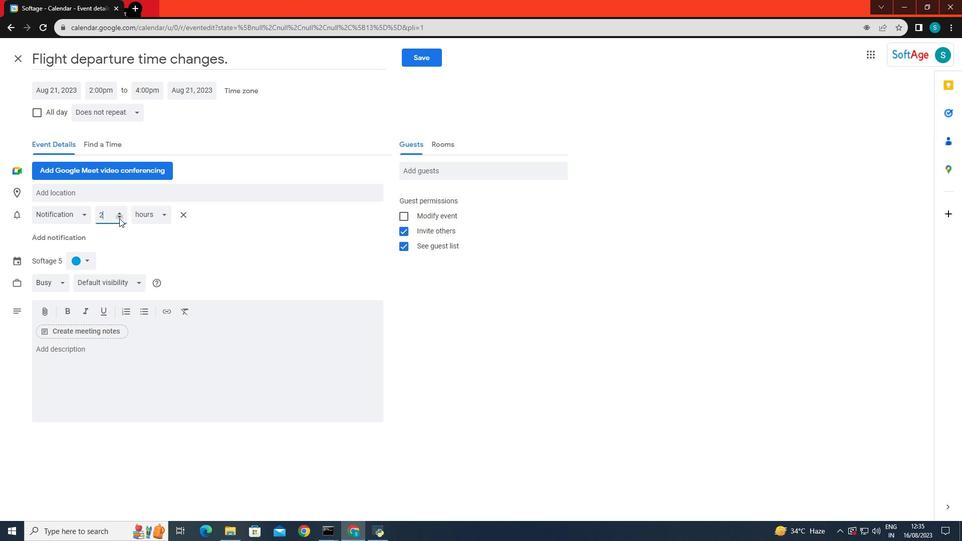 
Action: Mouse pressed left at (119, 218)
Screenshot: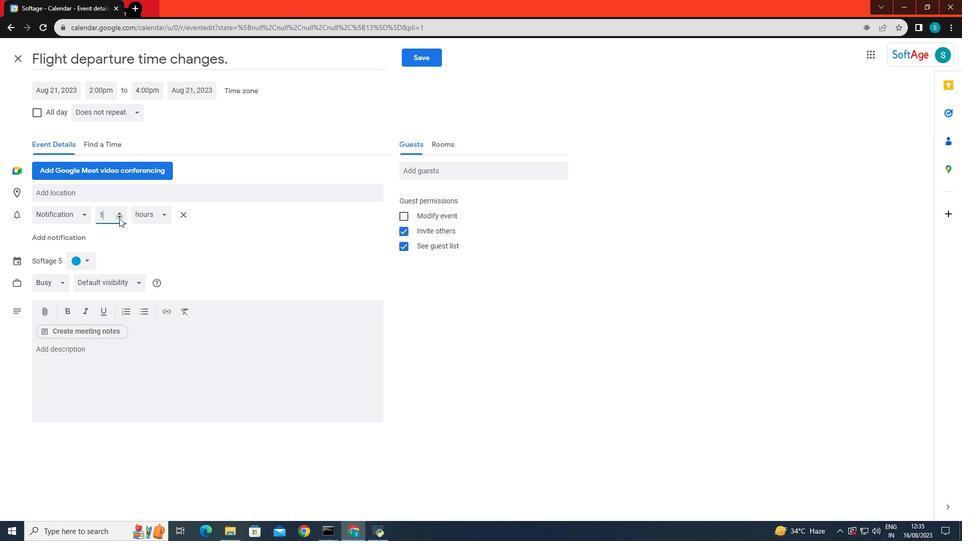 
Action: Mouse moved to (179, 249)
Screenshot: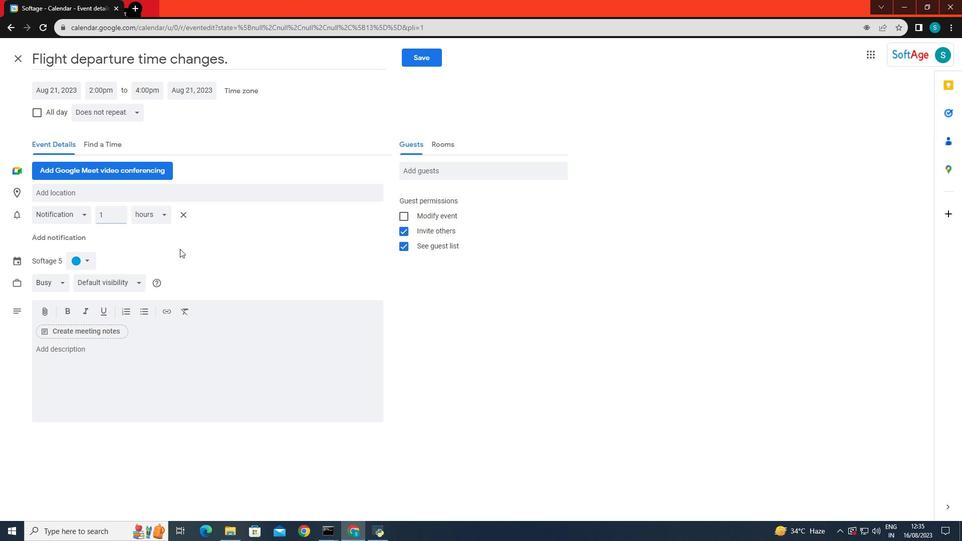 
Action: Mouse pressed left at (179, 249)
Screenshot: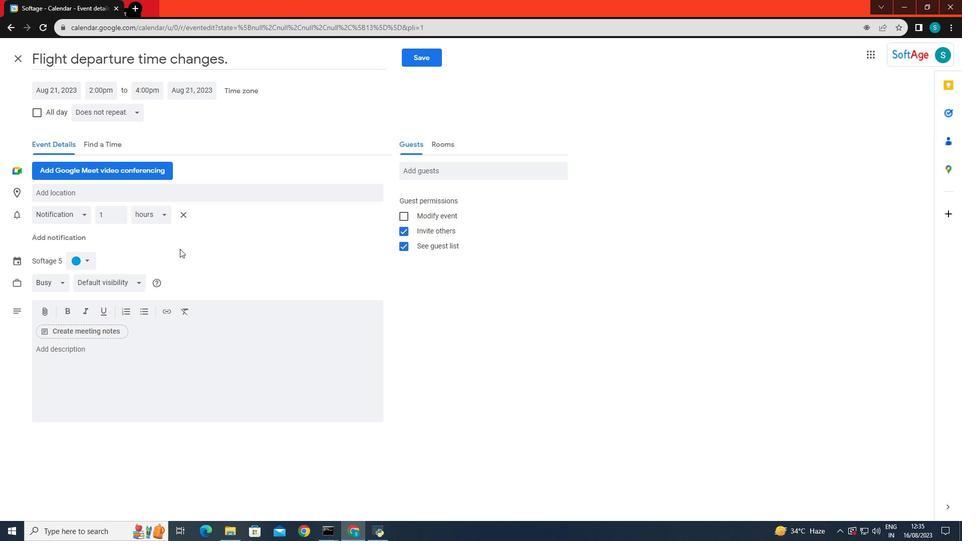 
Action: Mouse moved to (55, 354)
Screenshot: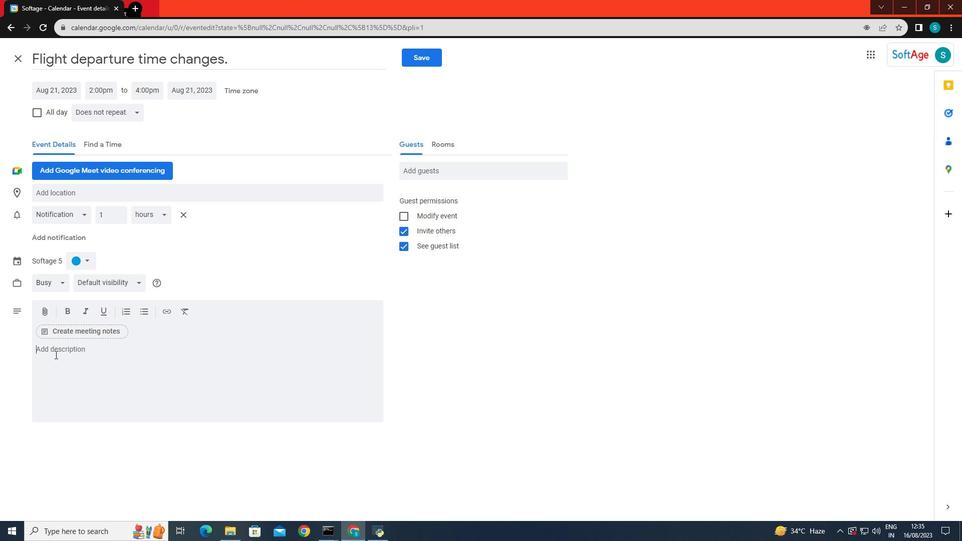 
Action: Mouse pressed left at (55, 354)
Screenshot: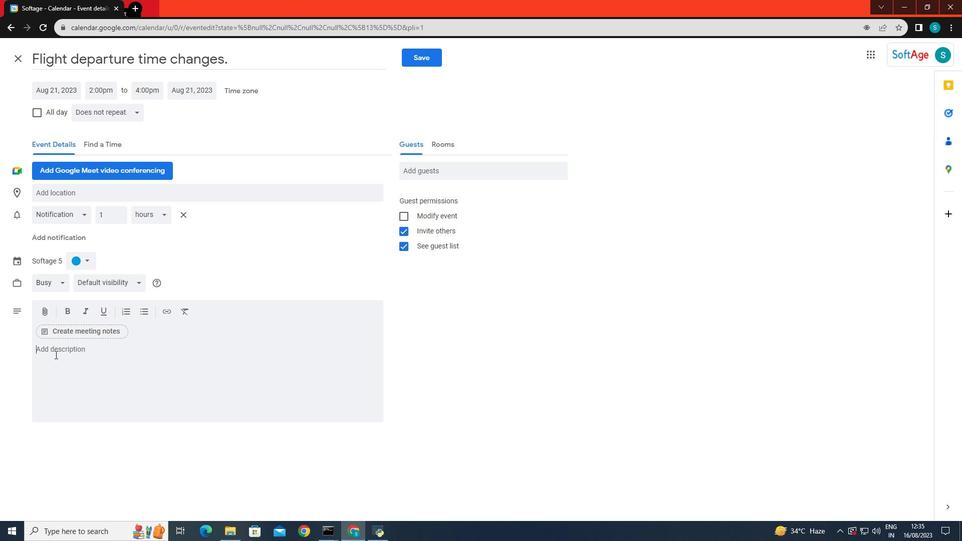 
Action: Key pressed flight<Key.space>departure<Key.space>time<Key.space>changes<Key.backspace>.
Screenshot: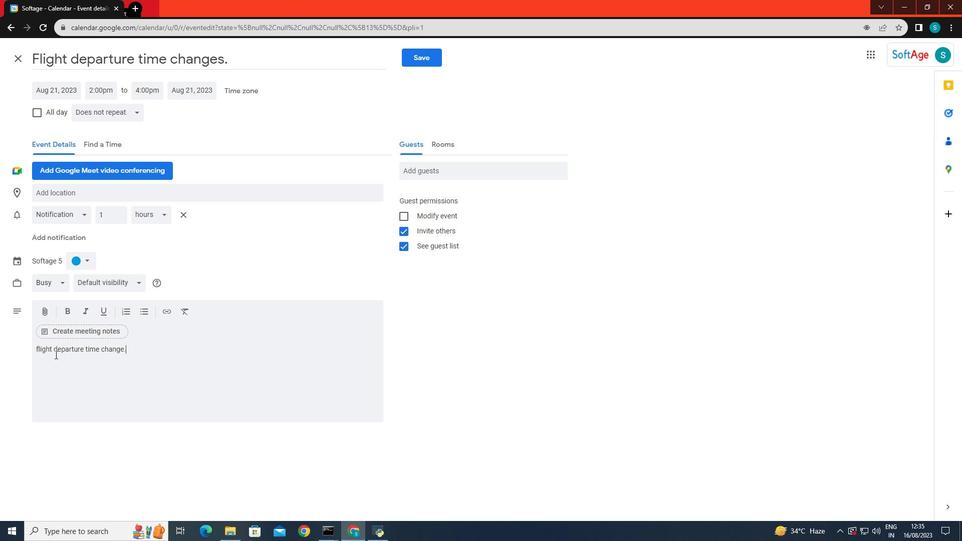 
Action: Mouse moved to (550, 404)
Screenshot: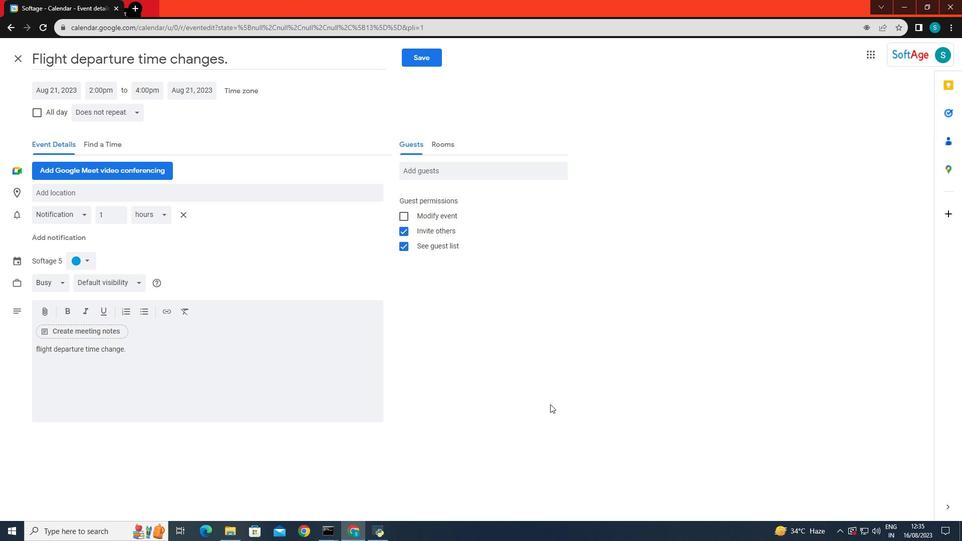 
Action: Mouse pressed left at (550, 404)
Screenshot: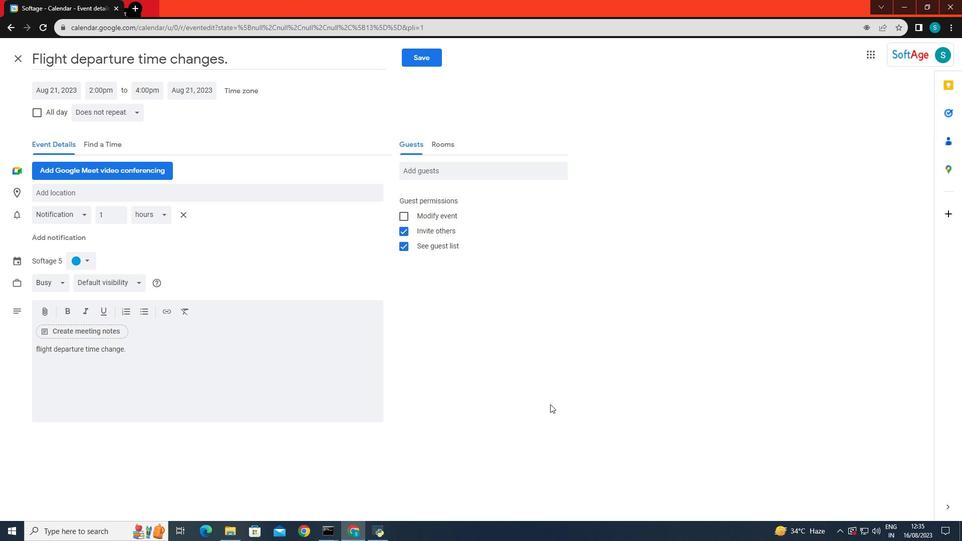 
Action: Mouse moved to (423, 55)
Screenshot: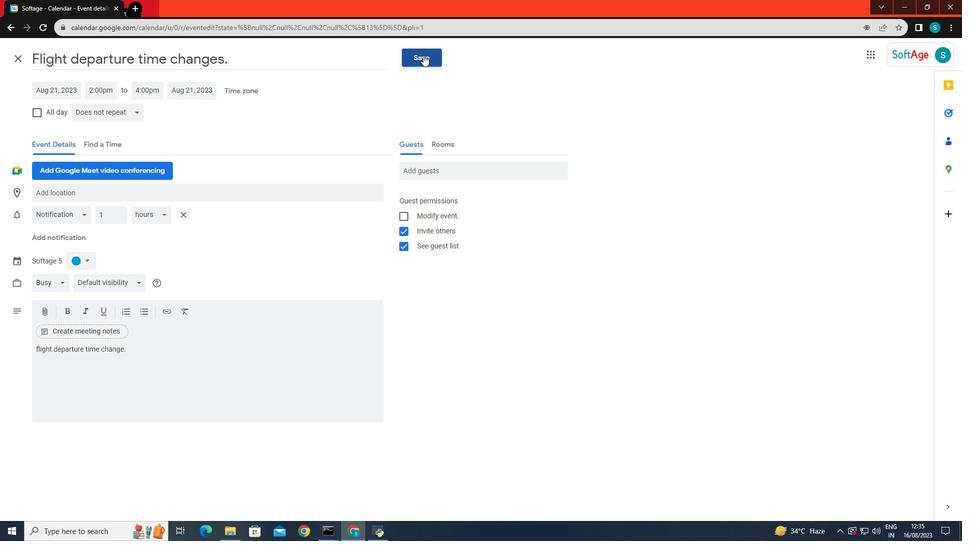 
Action: Mouse pressed left at (423, 55)
Screenshot: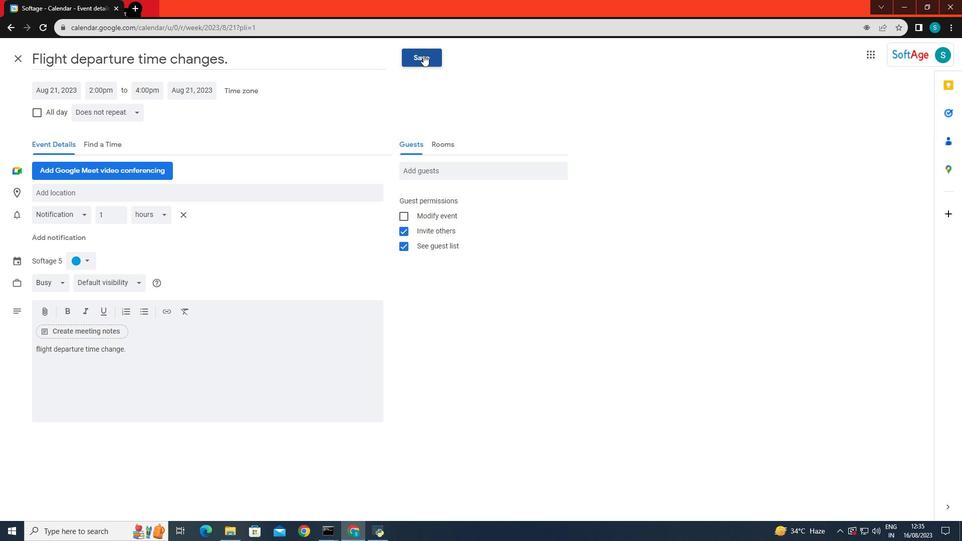 
